 Task: In the sheet Budget Analysis ToolFont size of heading  18 Font style of dataoswald 'Font size of data '9 Alignment of headline & dataAlign center.   Fill color in heading, Red Font color of dataIn the sheet   Triumph Sales log   book
Action: Mouse moved to (262, 171)
Screenshot: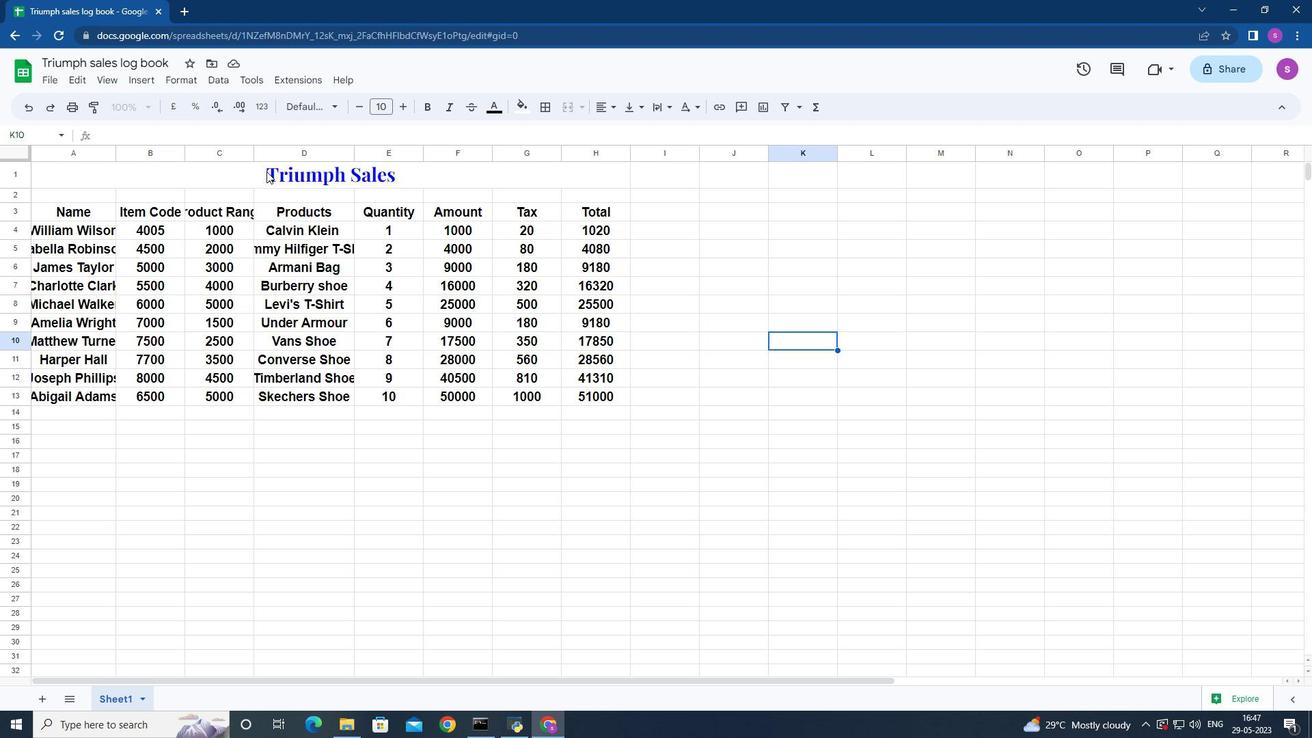 
Action: Mouse pressed left at (262, 171)
Screenshot: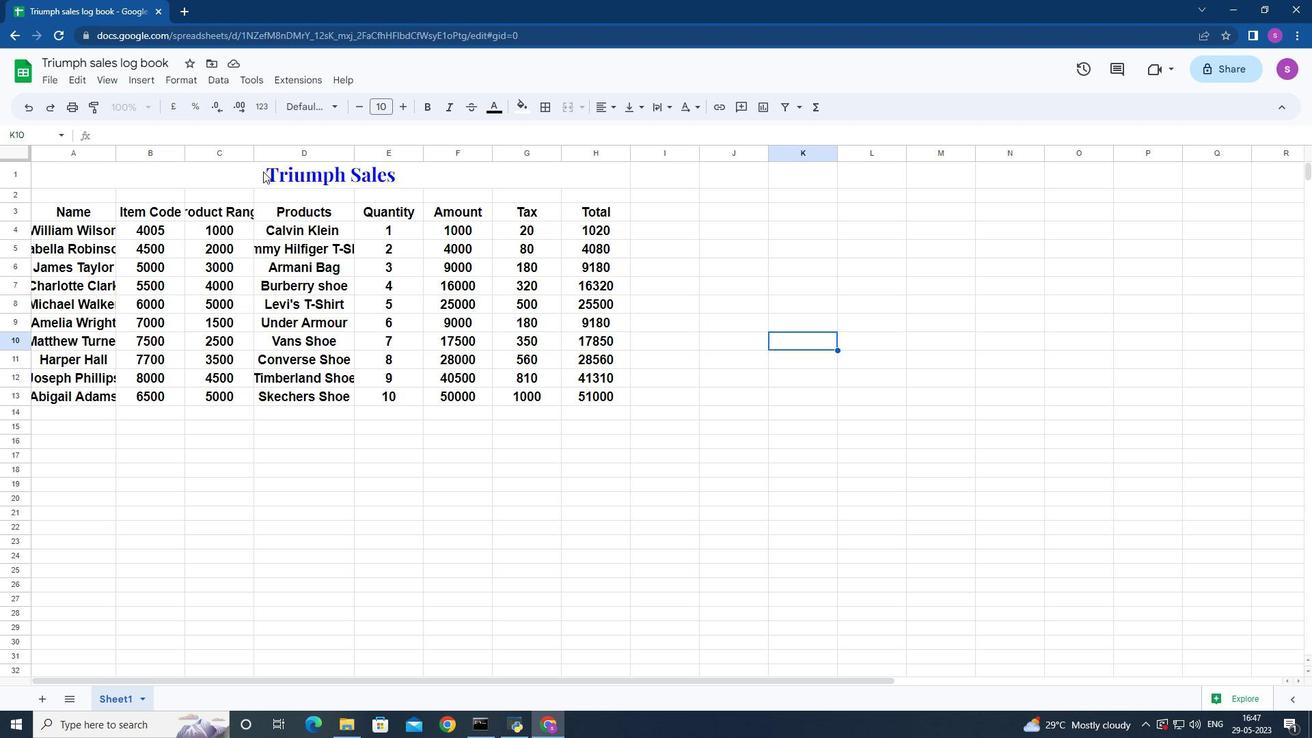 
Action: Mouse moved to (362, 108)
Screenshot: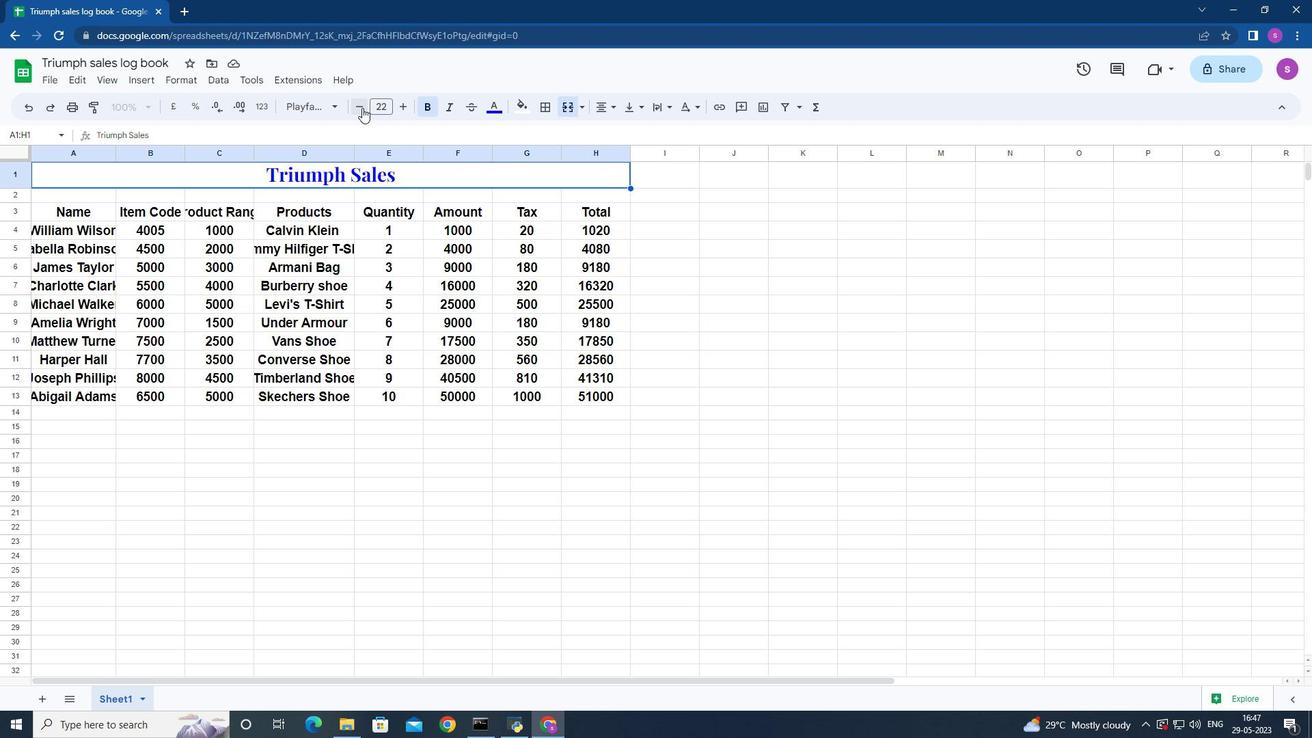 
Action: Mouse pressed left at (362, 108)
Screenshot: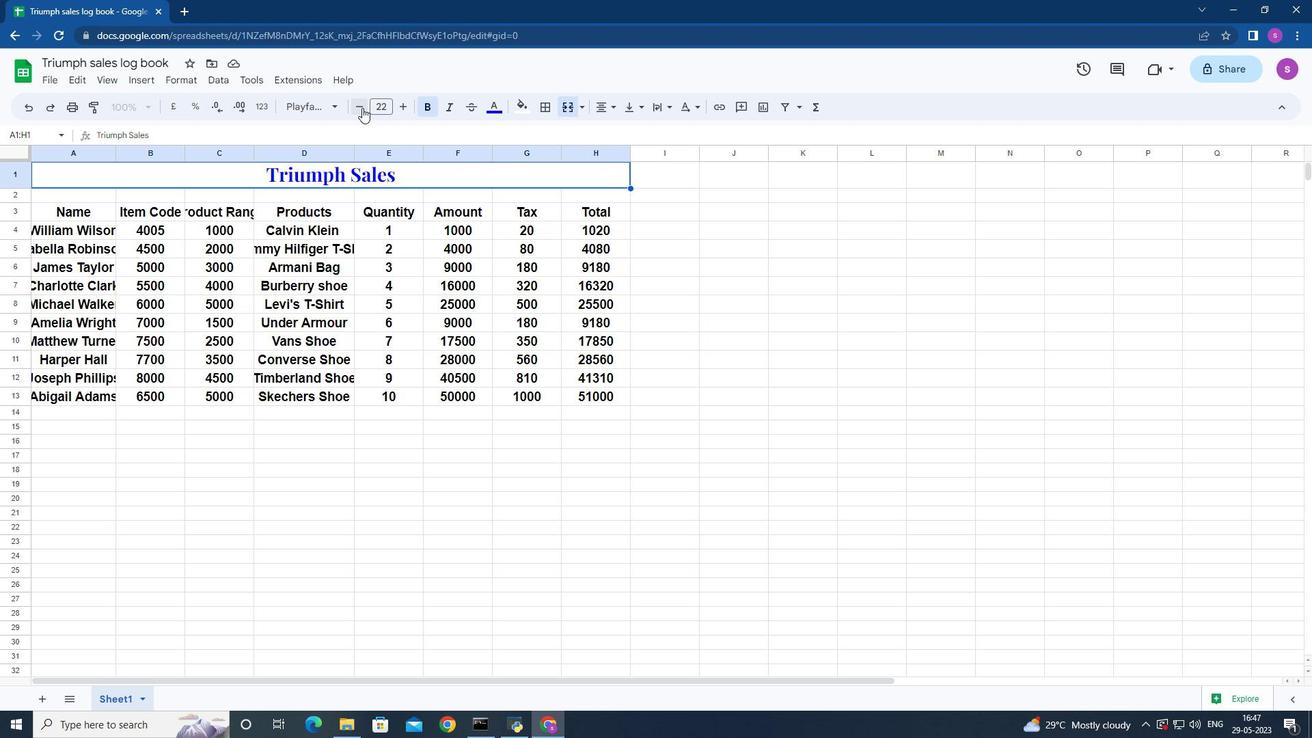 
Action: Mouse pressed left at (362, 108)
Screenshot: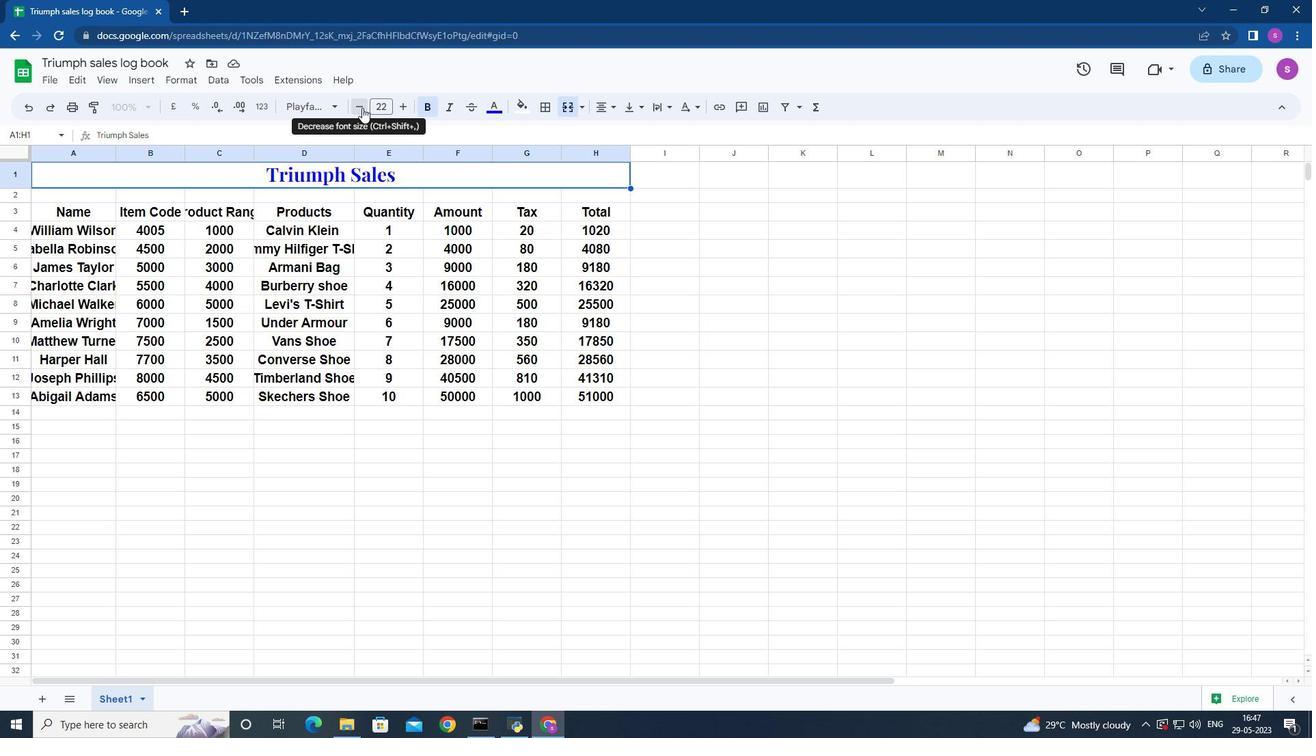 
Action: Mouse pressed left at (362, 108)
Screenshot: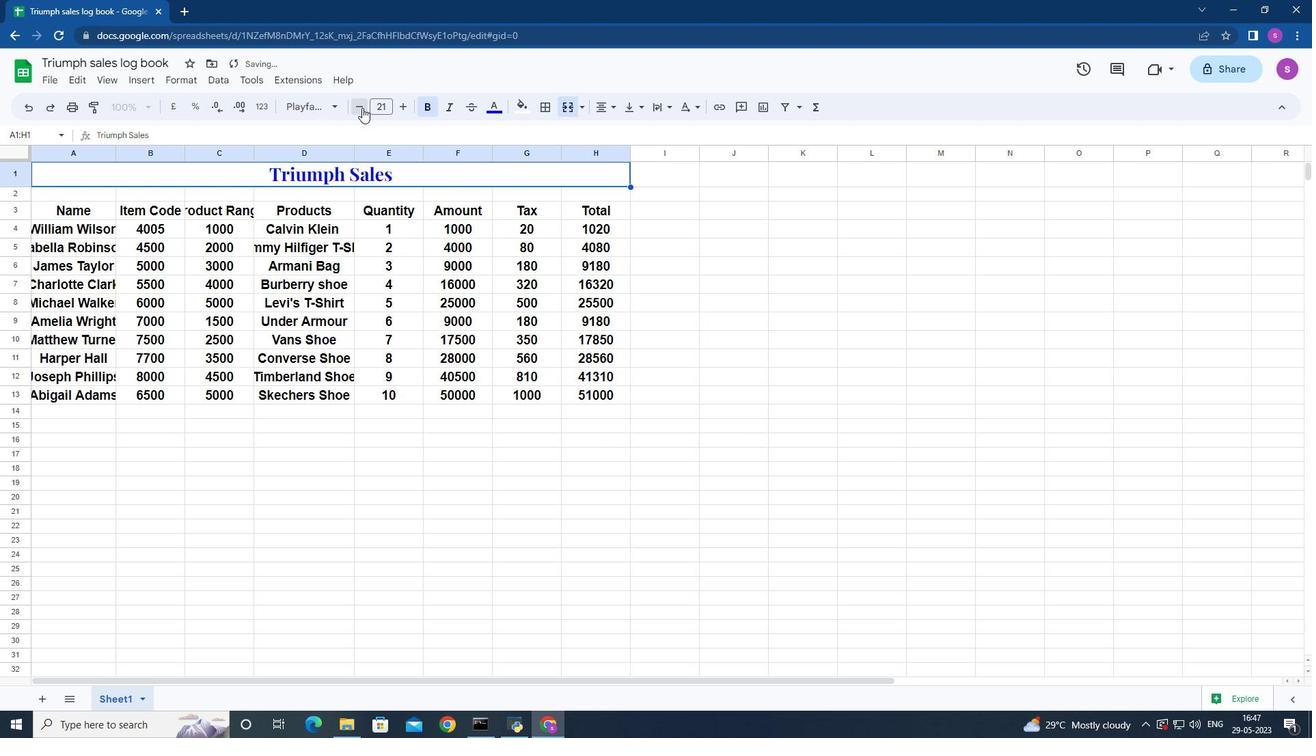 
Action: Mouse pressed left at (362, 108)
Screenshot: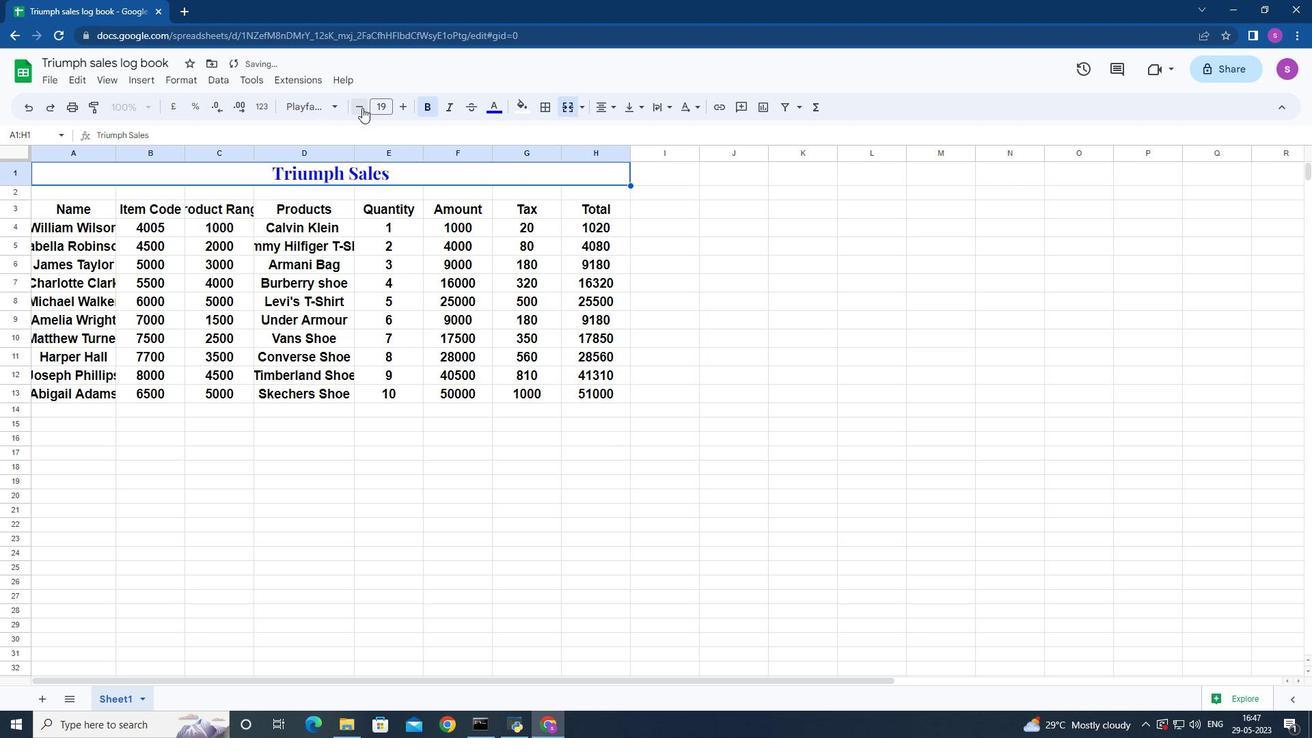 
Action: Mouse moved to (332, 106)
Screenshot: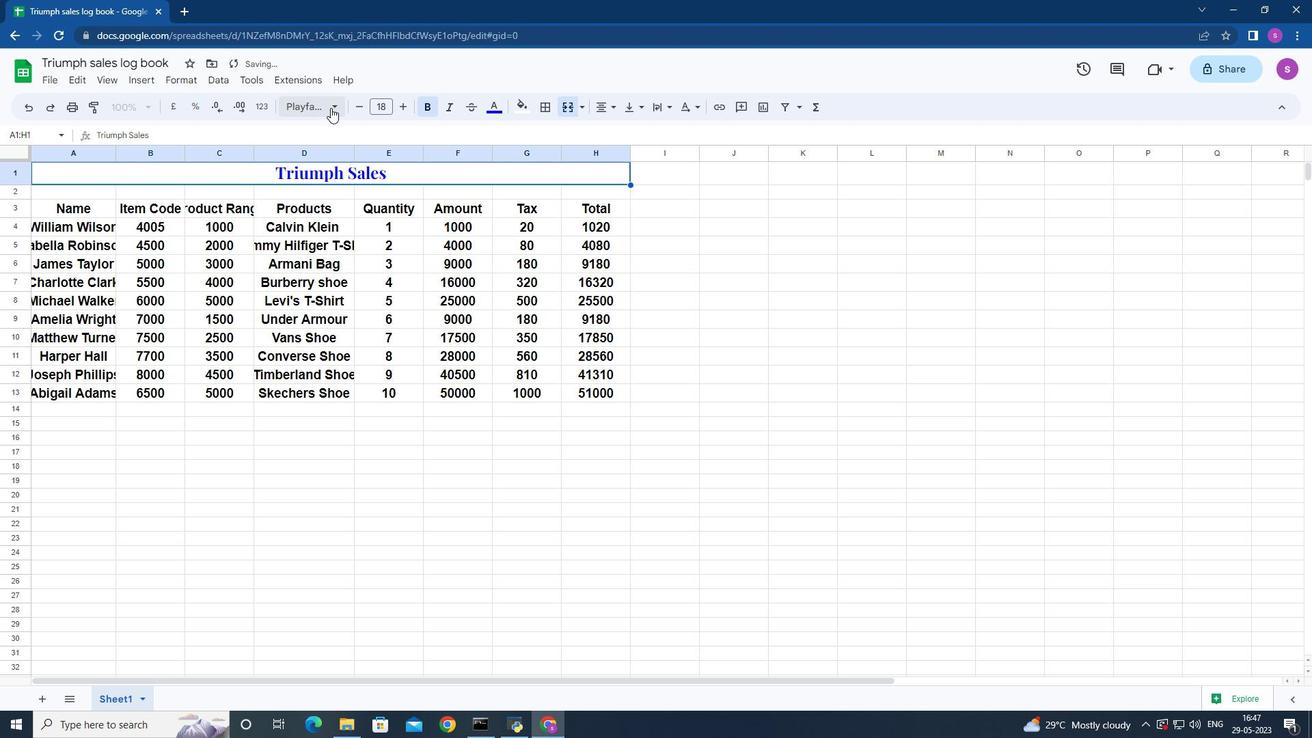 
Action: Mouse pressed left at (332, 106)
Screenshot: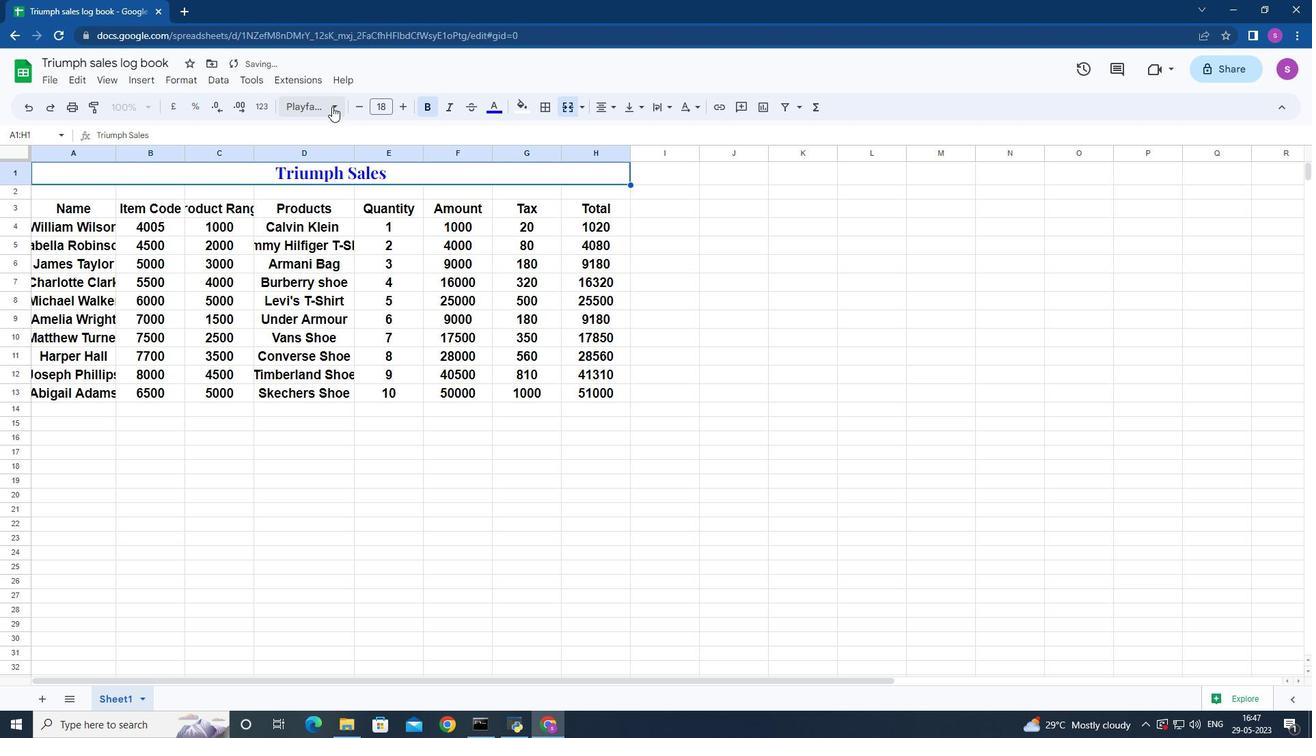 
Action: Mouse moved to (365, 271)
Screenshot: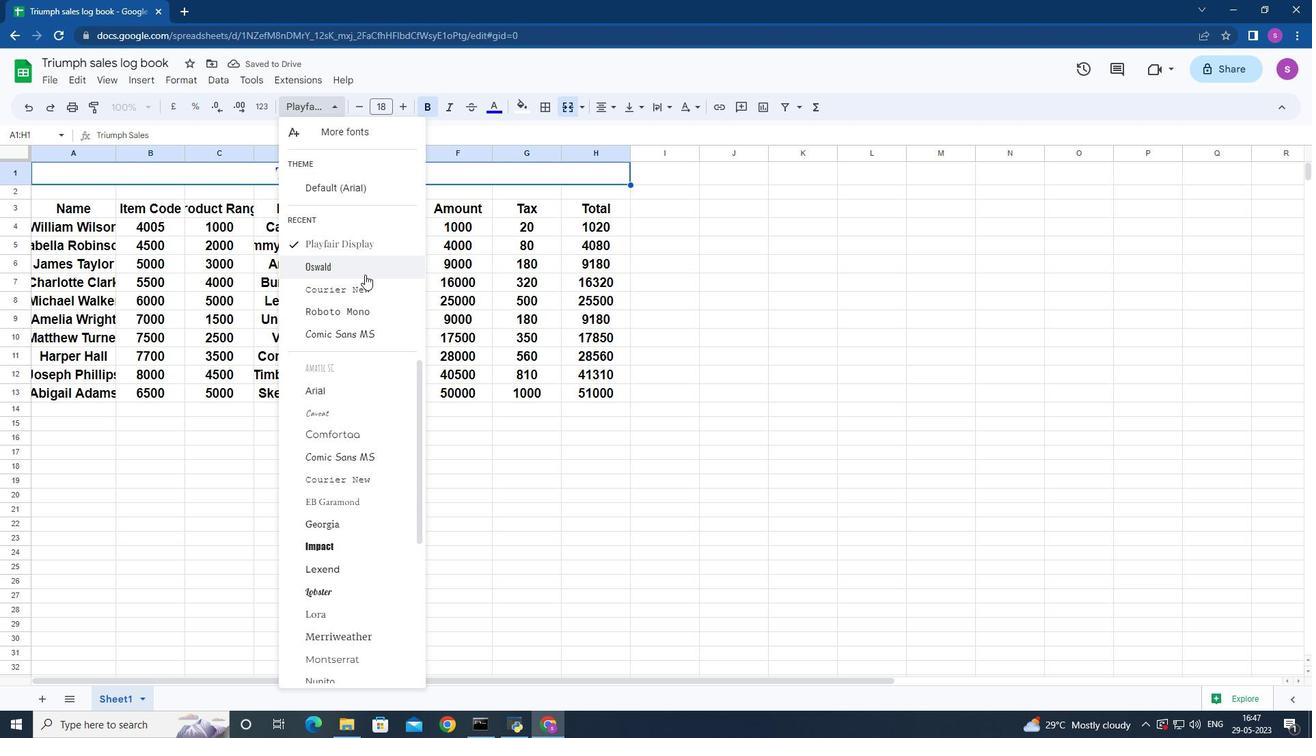 
Action: Mouse pressed left at (365, 271)
Screenshot: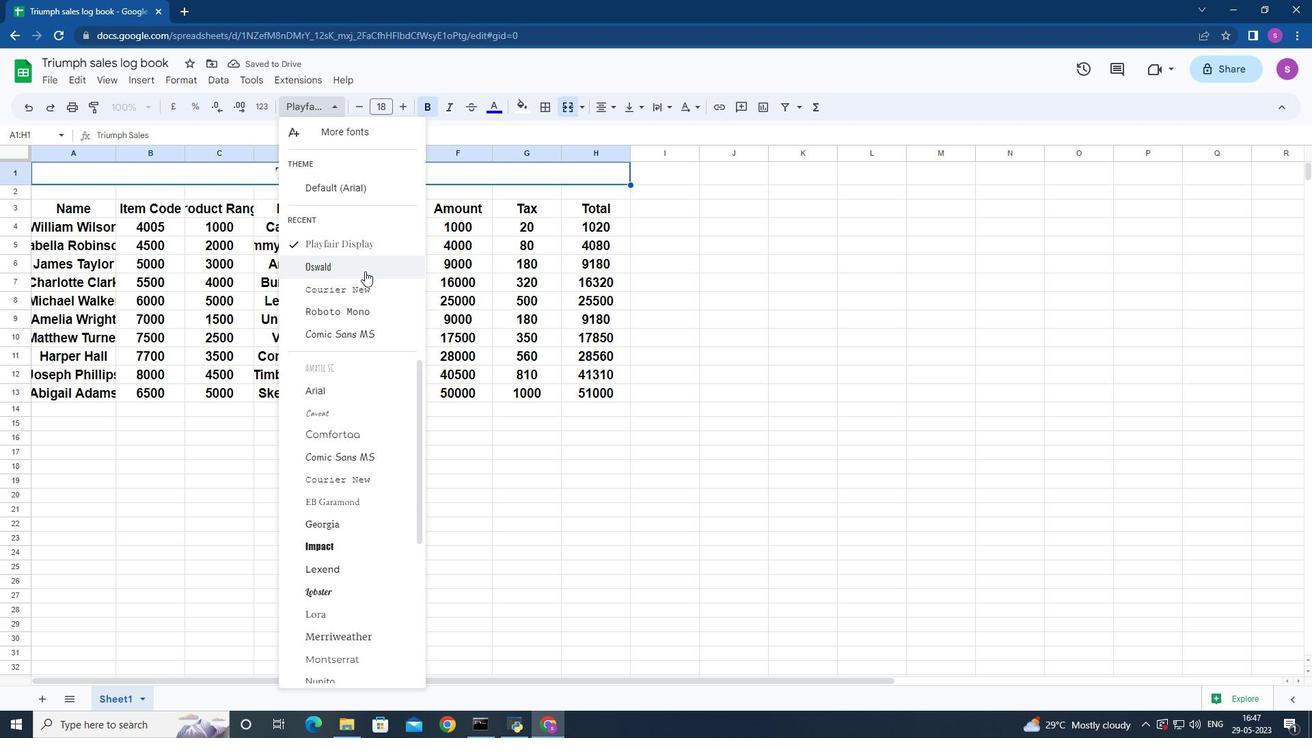 
Action: Mouse moved to (54, 209)
Screenshot: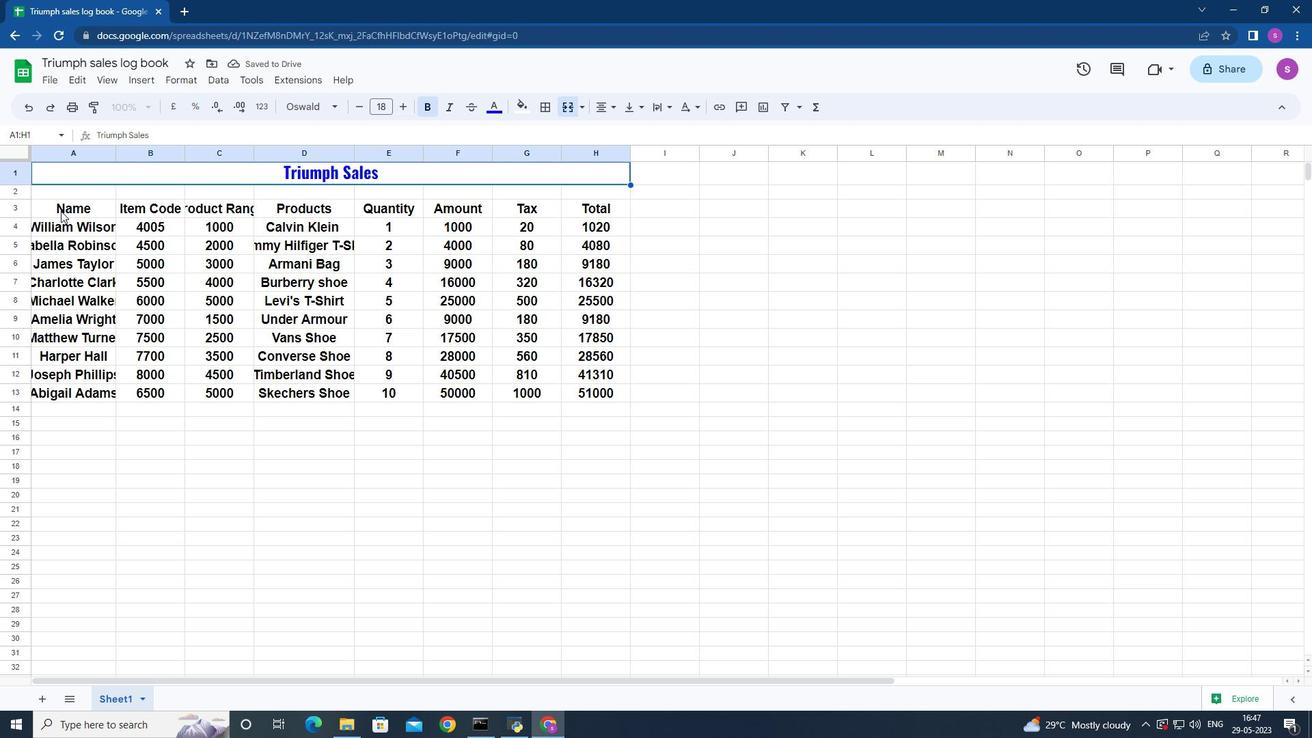 
Action: Mouse pressed left at (54, 209)
Screenshot: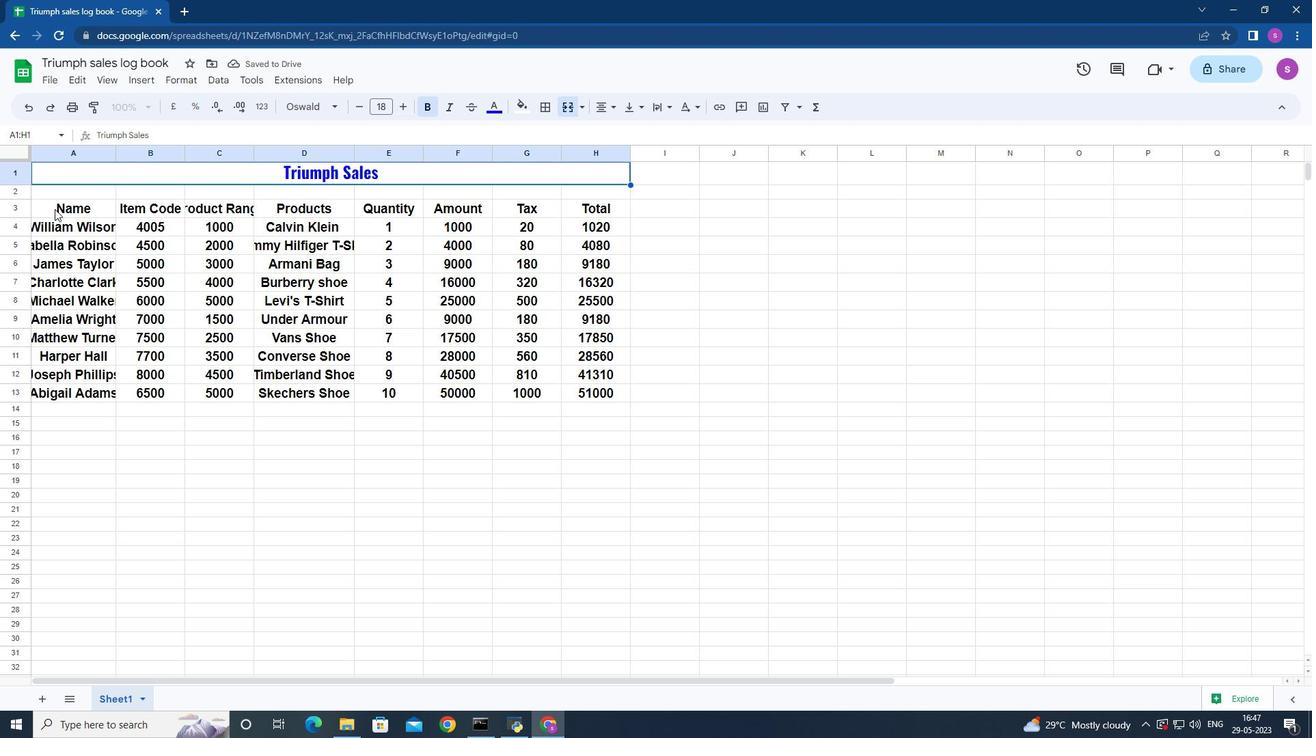 
Action: Mouse moved to (357, 110)
Screenshot: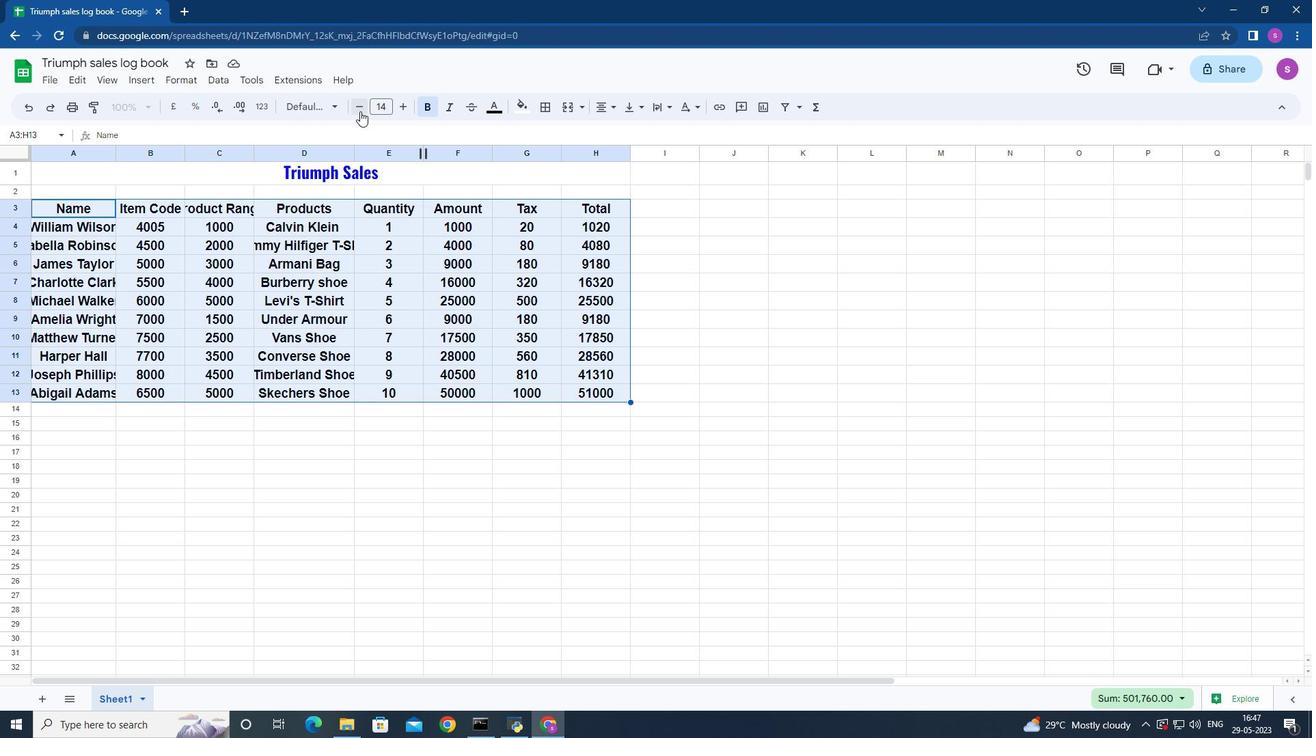 
Action: Mouse pressed left at (357, 110)
Screenshot: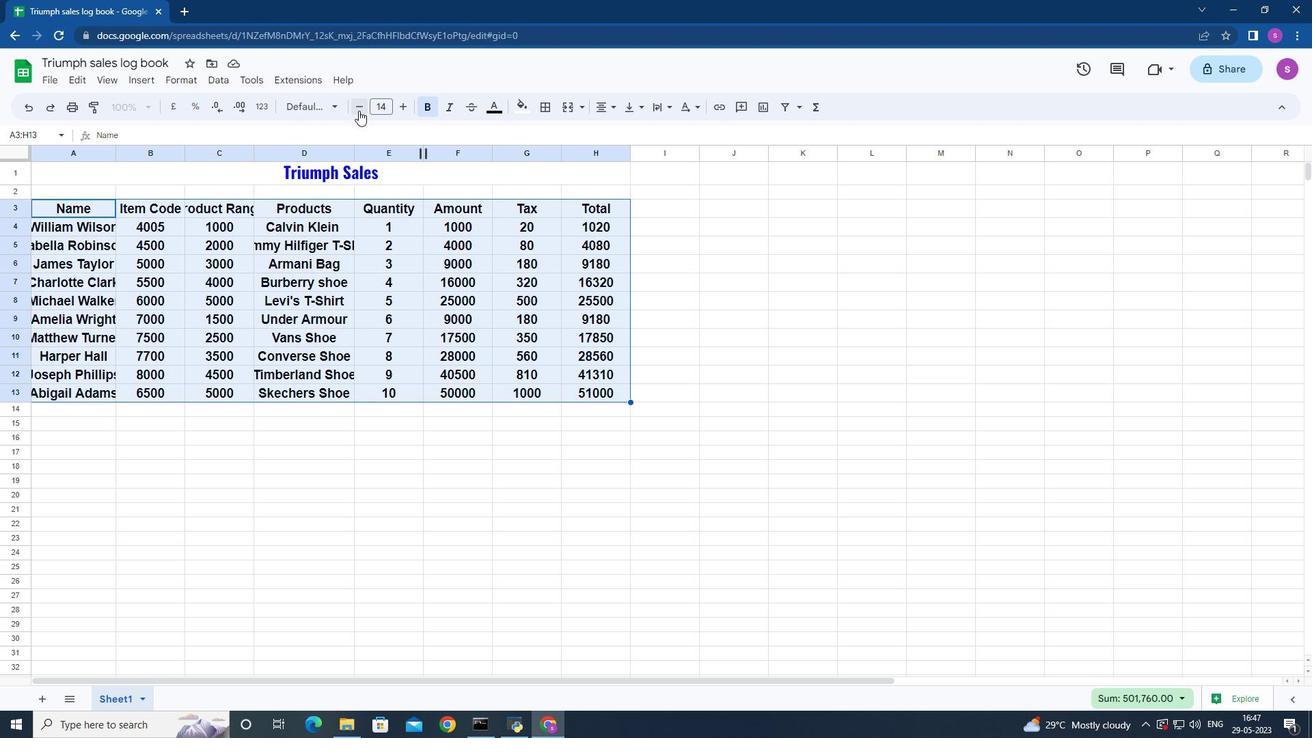 
Action: Mouse pressed left at (357, 110)
Screenshot: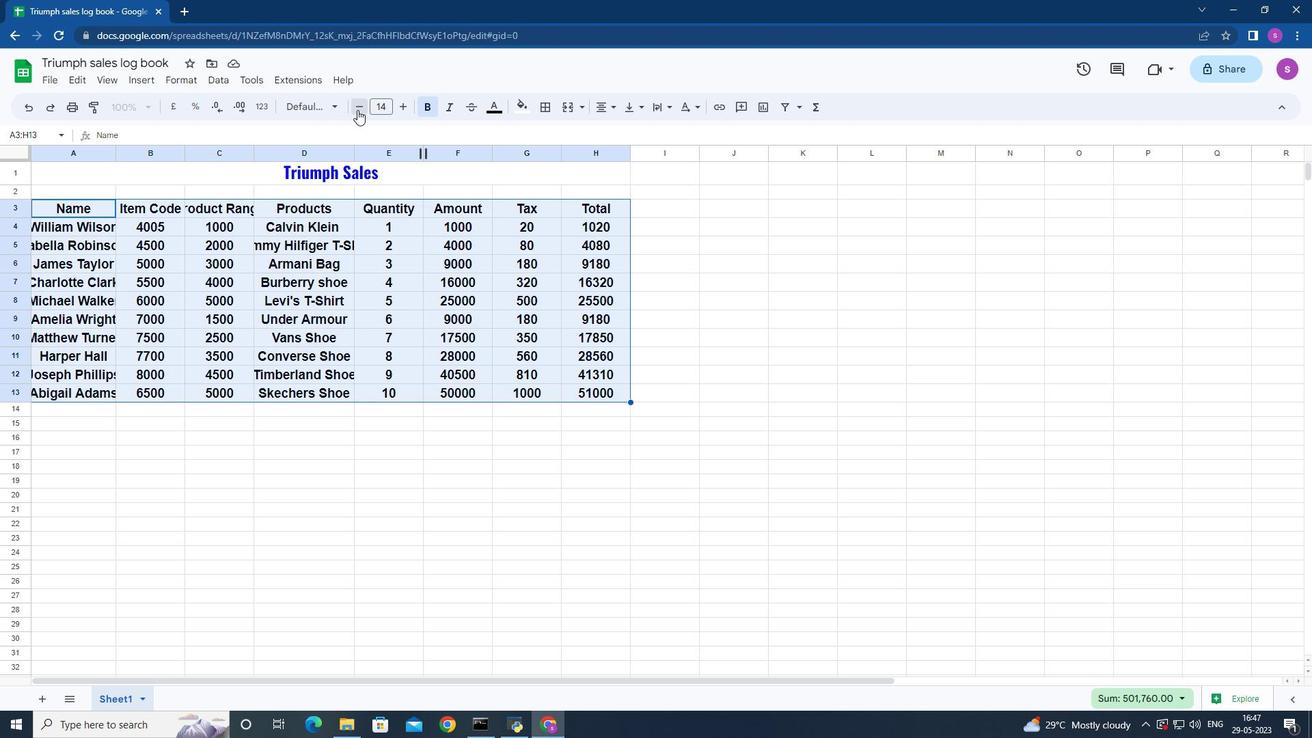 
Action: Mouse pressed left at (357, 110)
Screenshot: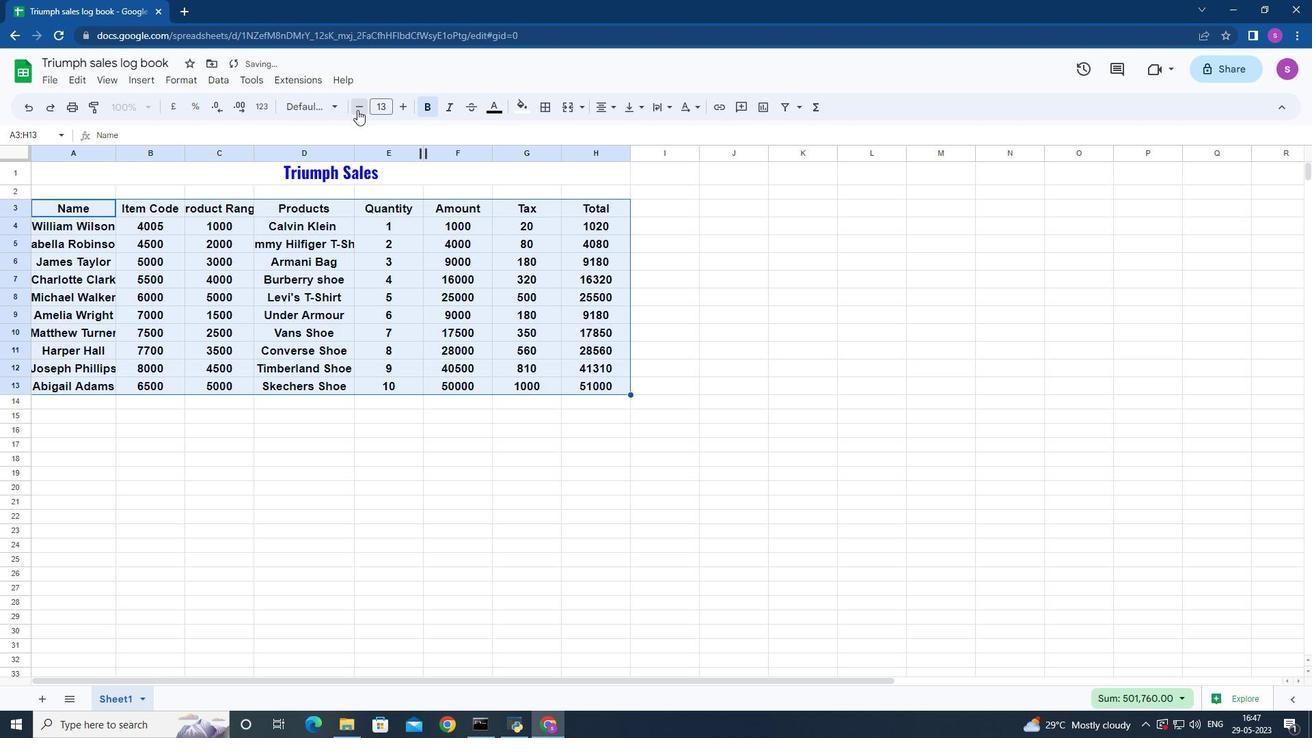 
Action: Mouse pressed left at (357, 110)
Screenshot: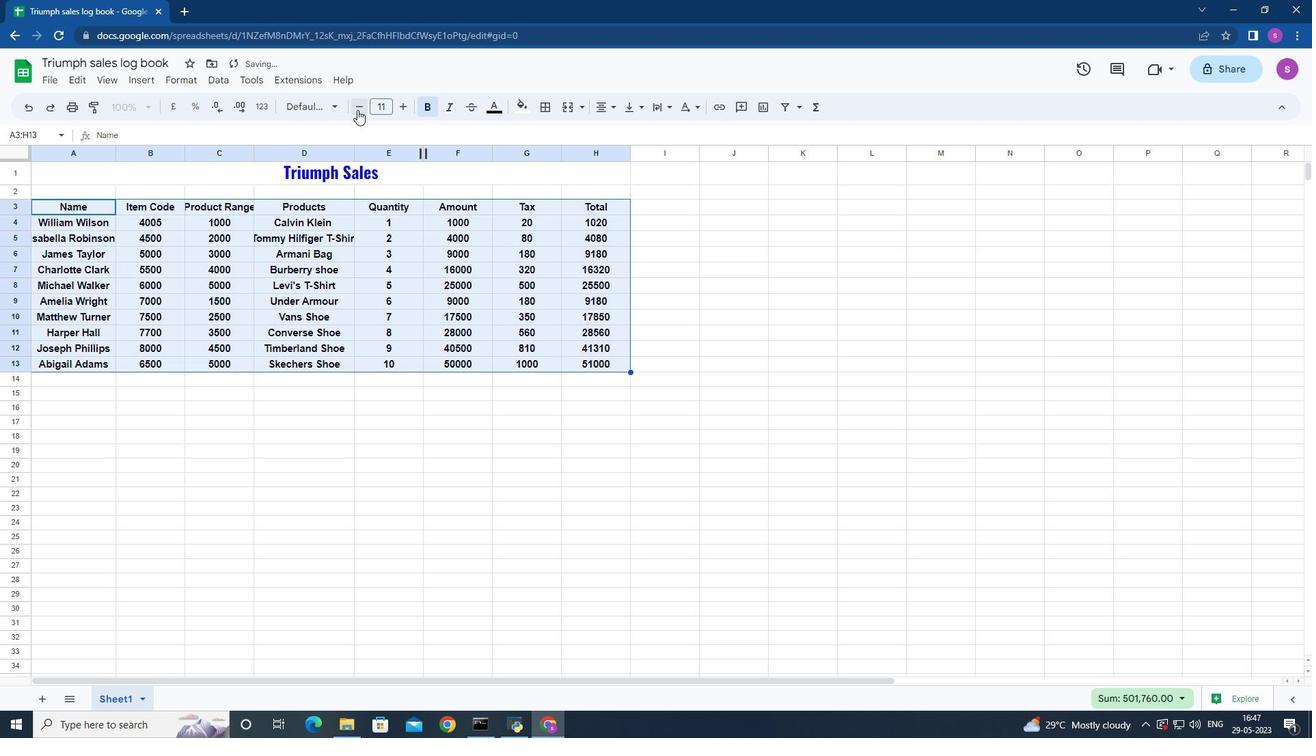 
Action: Mouse pressed left at (357, 110)
Screenshot: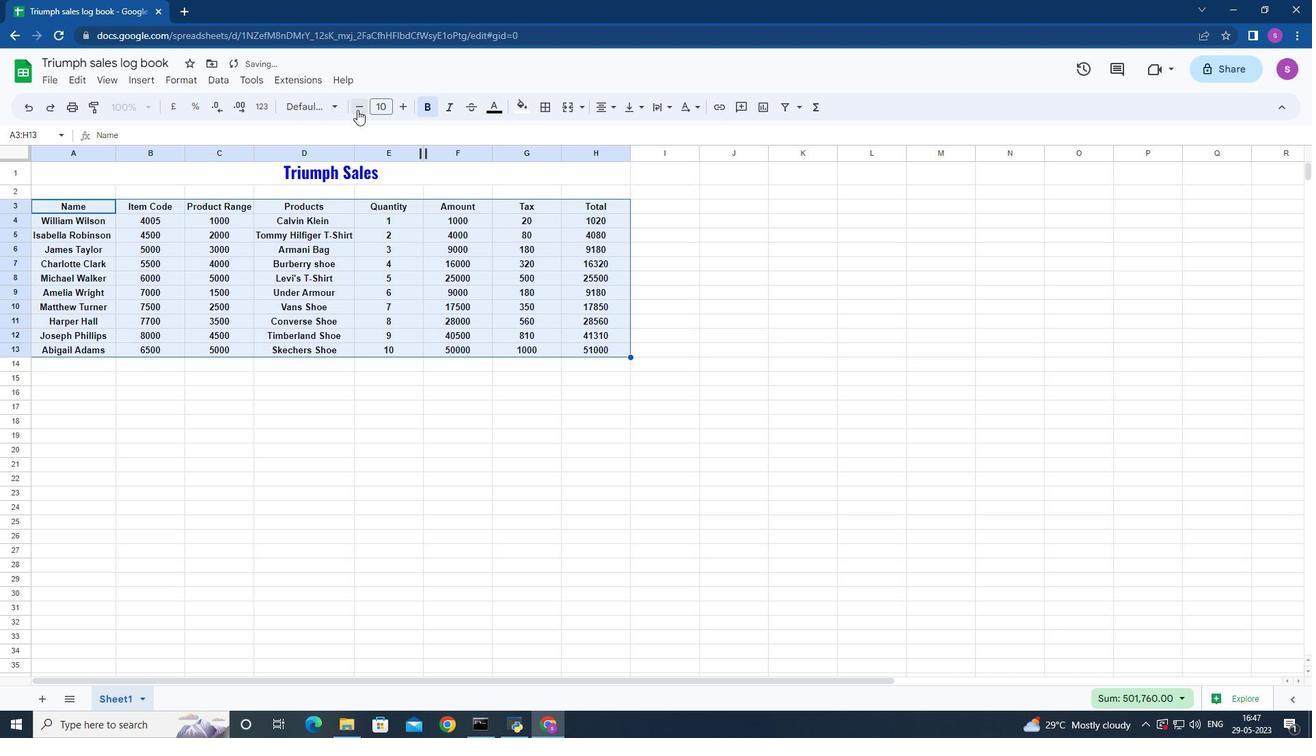 
Action: Mouse moved to (274, 172)
Screenshot: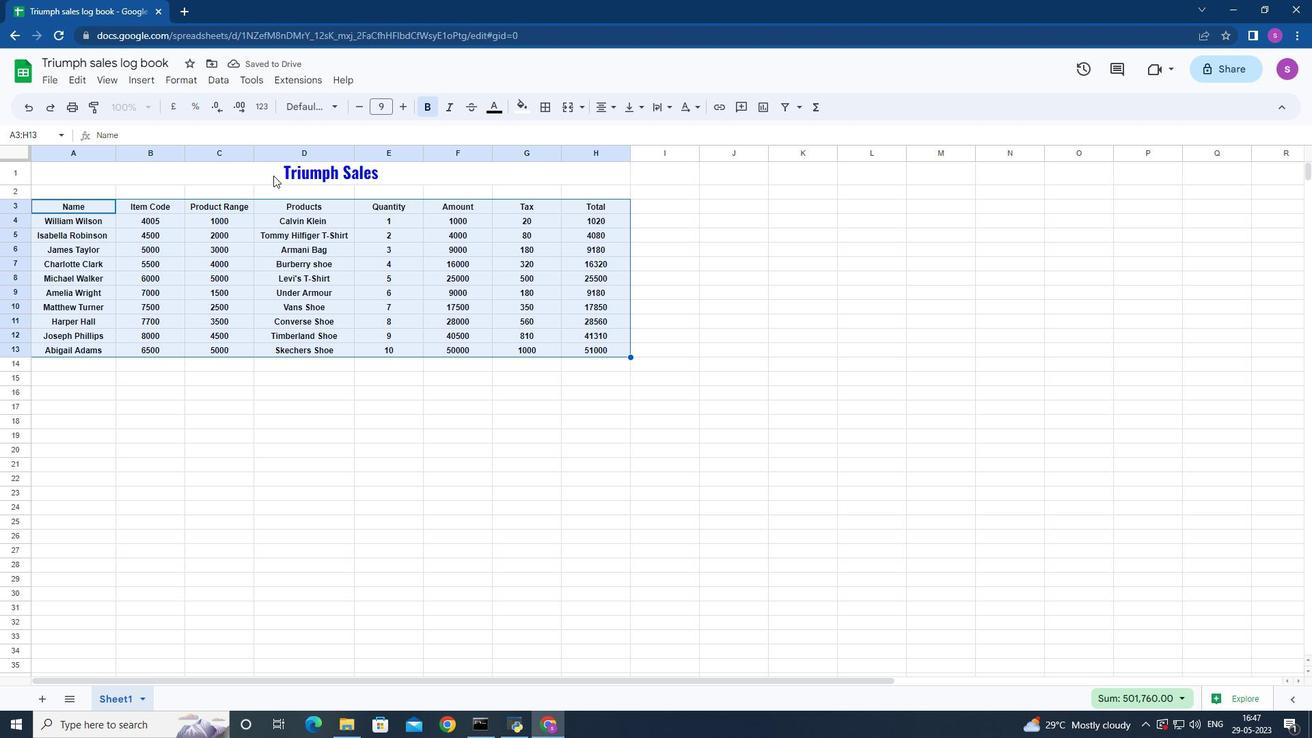 
Action: Mouse pressed left at (274, 172)
Screenshot: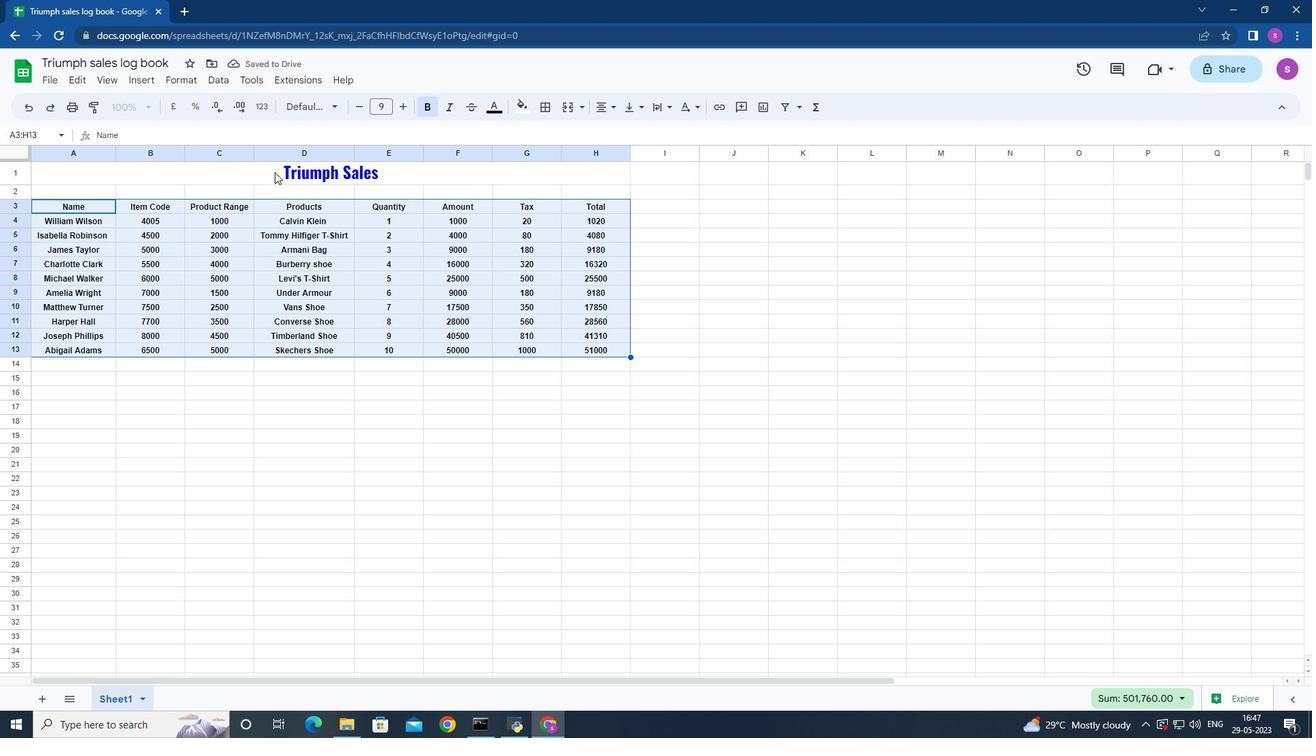 
Action: Mouse moved to (518, 107)
Screenshot: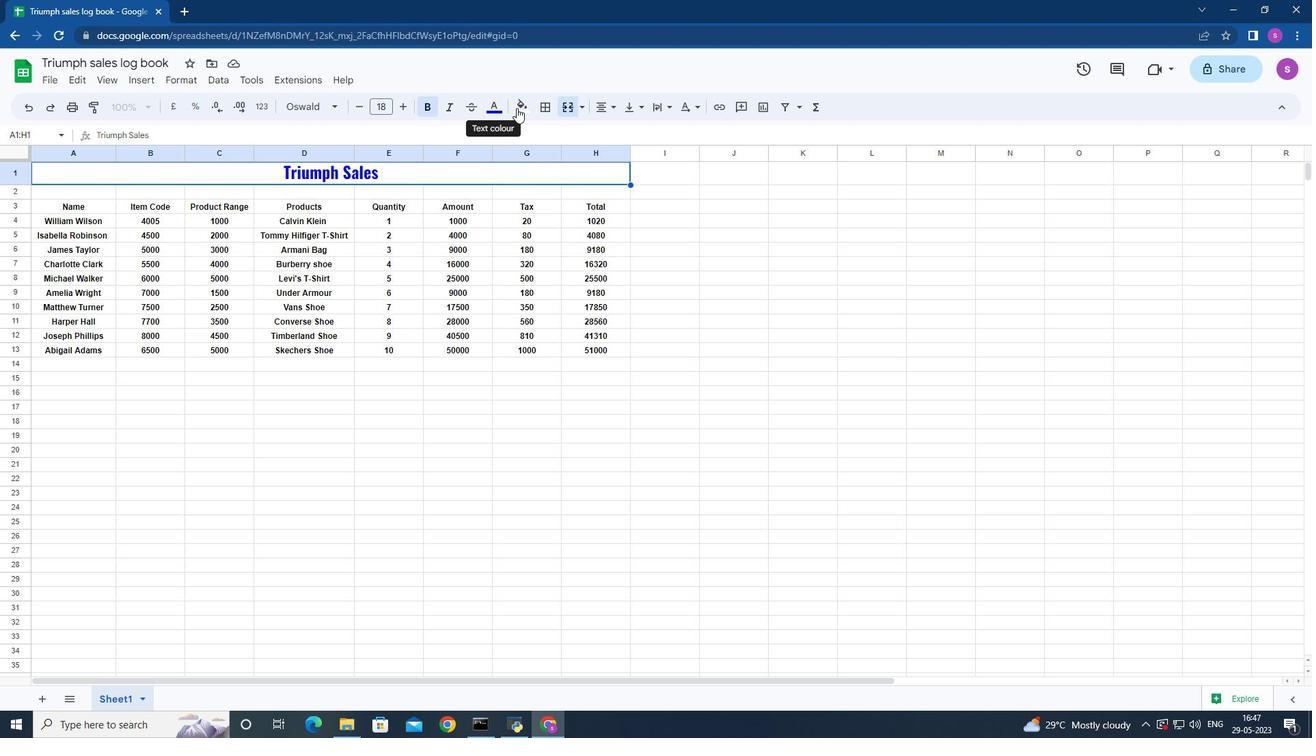 
Action: Mouse pressed left at (518, 107)
Screenshot: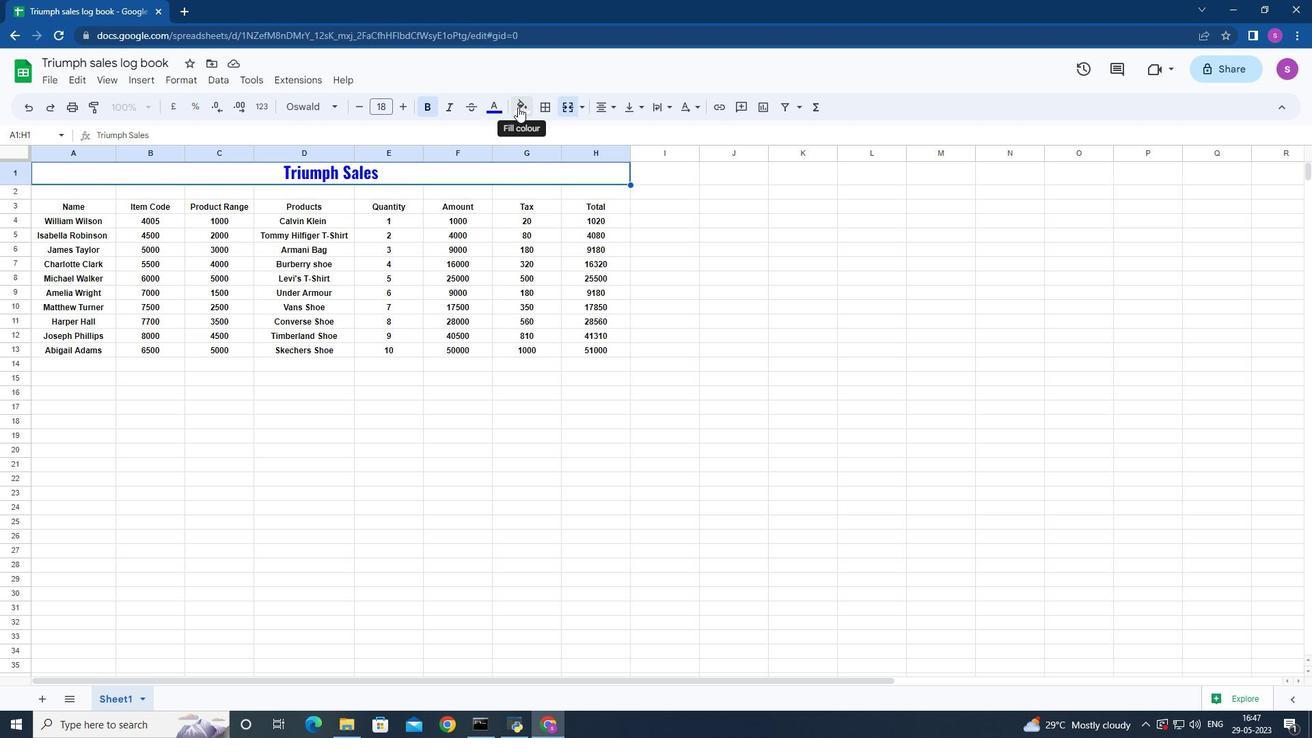 
Action: Mouse moved to (542, 171)
Screenshot: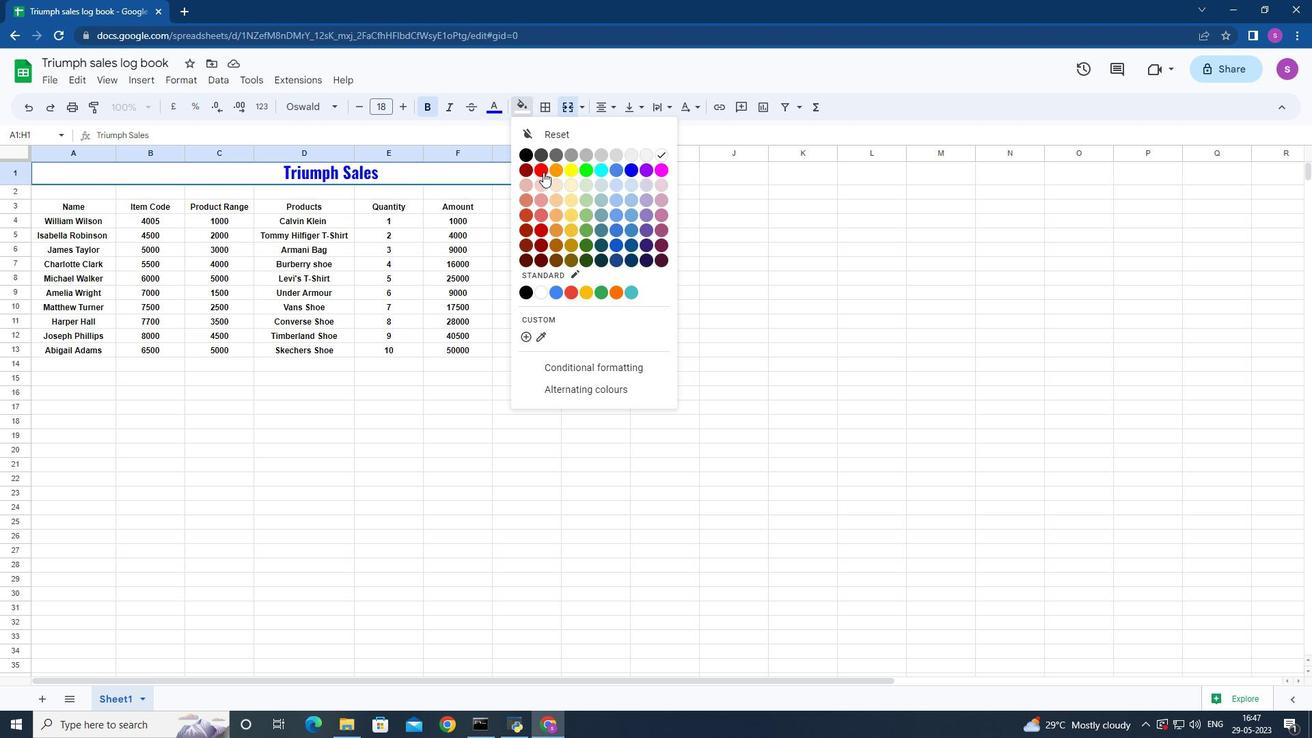 
Action: Mouse pressed left at (542, 171)
Screenshot: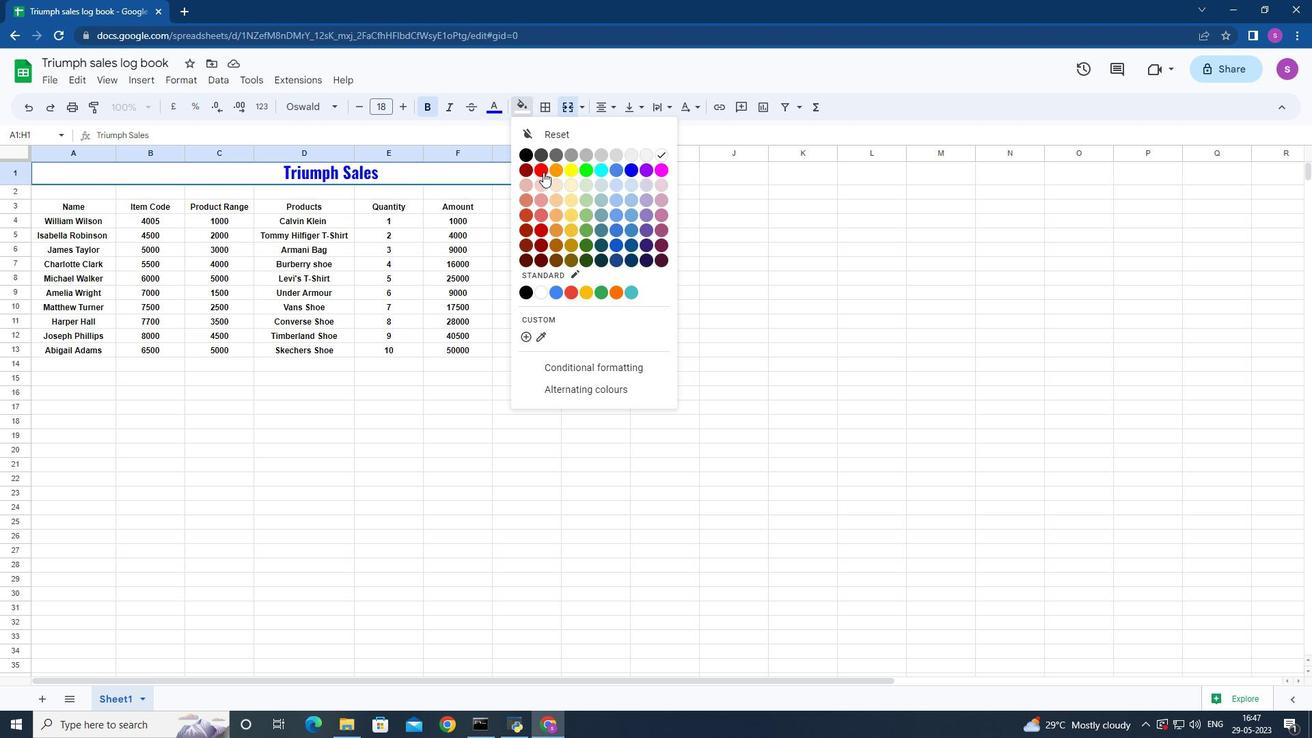 
Action: Mouse moved to (49, 206)
Screenshot: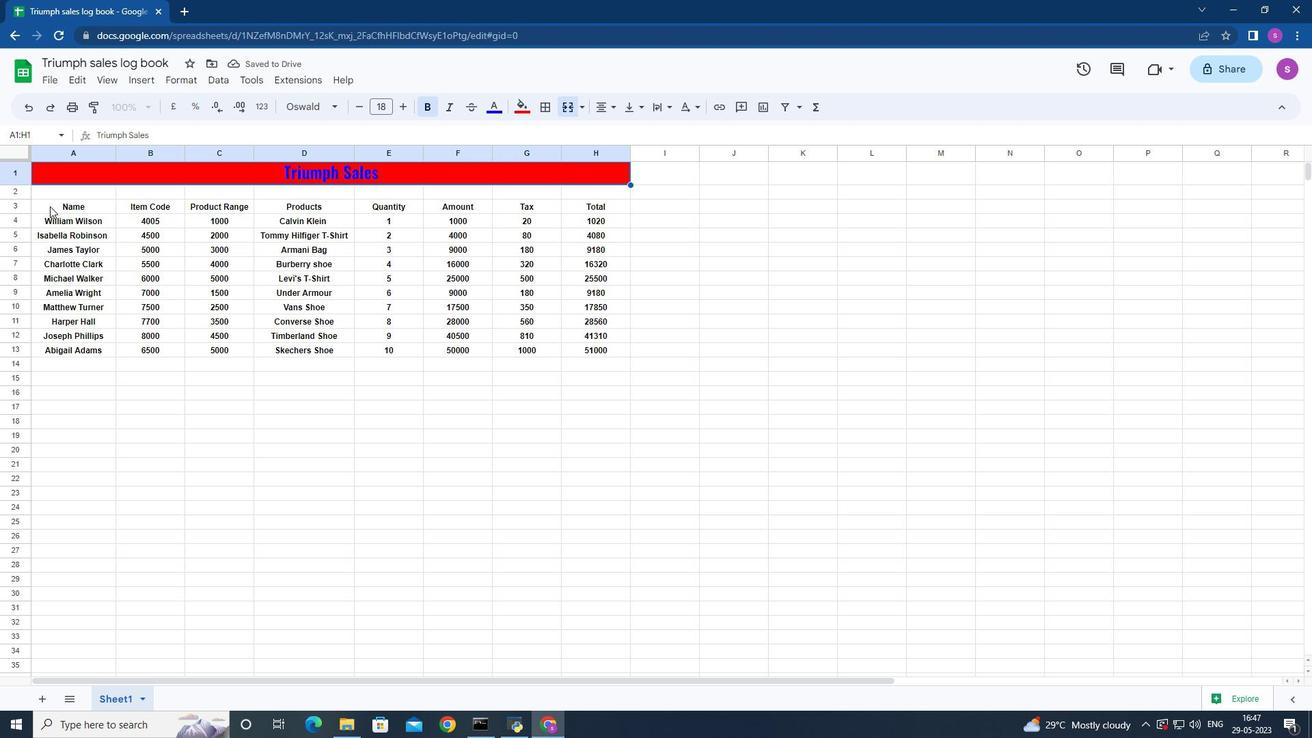 
Action: Mouse pressed left at (49, 206)
Screenshot: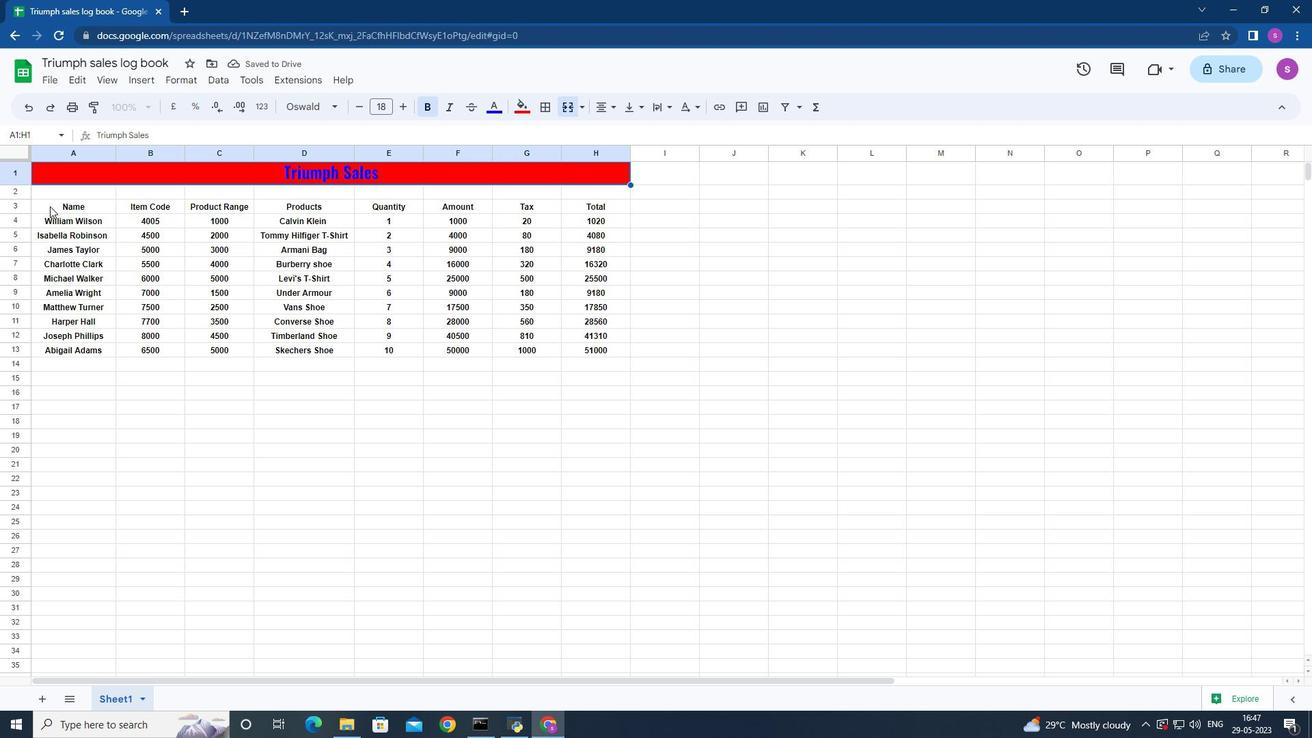 
Action: Mouse moved to (490, 103)
Screenshot: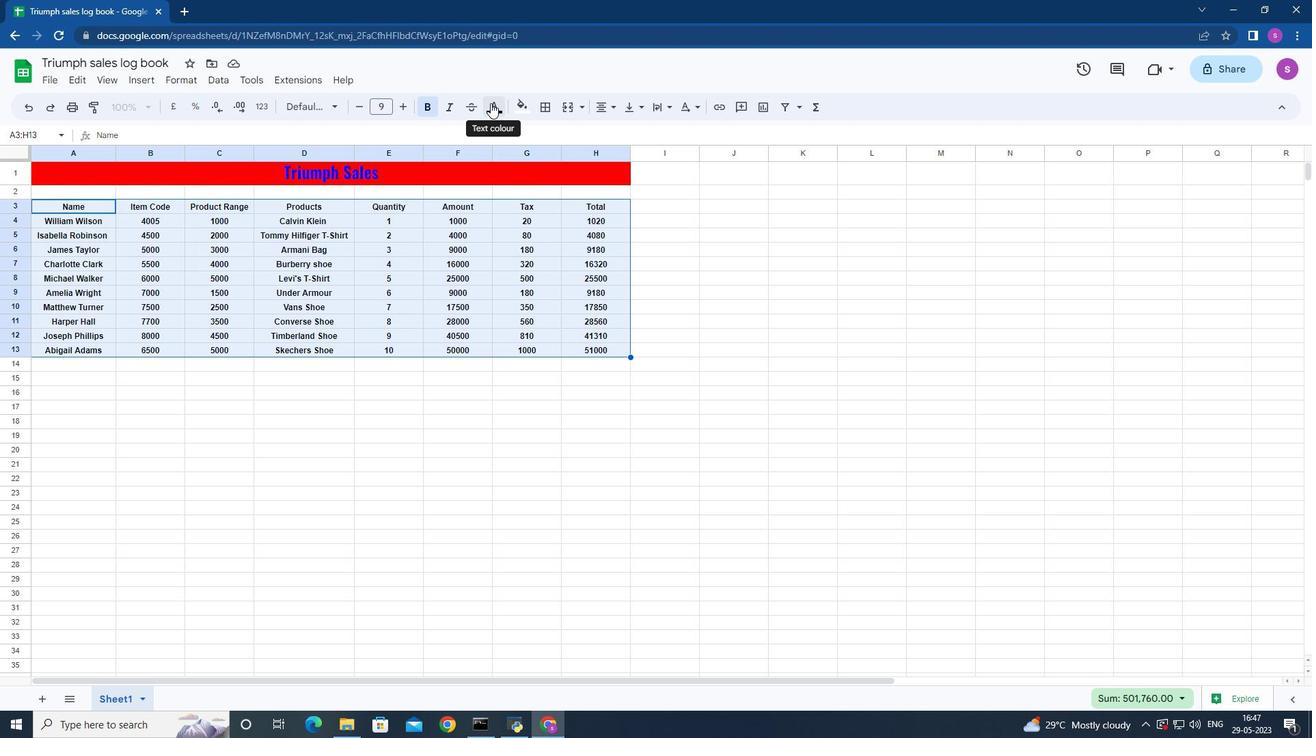 
Action: Mouse pressed left at (490, 103)
Screenshot: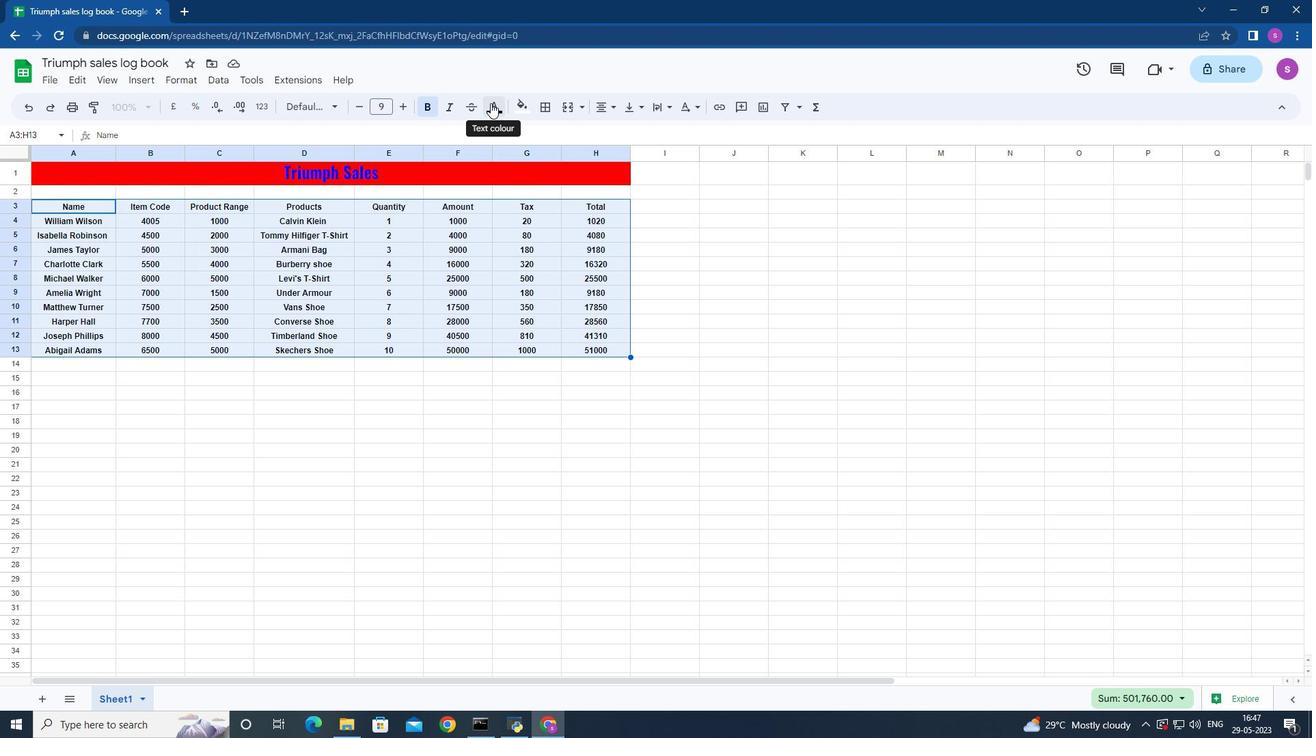 
Action: Mouse moved to (512, 170)
Screenshot: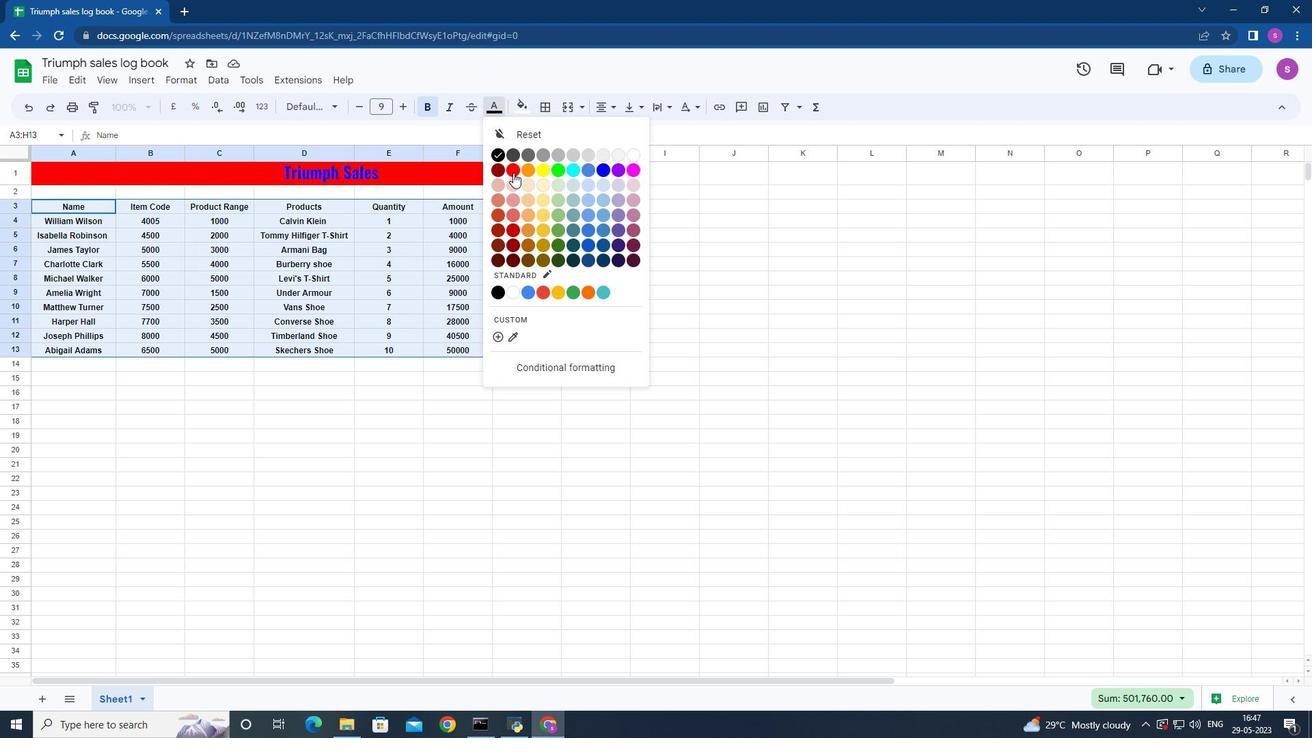 
Action: Mouse pressed left at (512, 170)
Screenshot: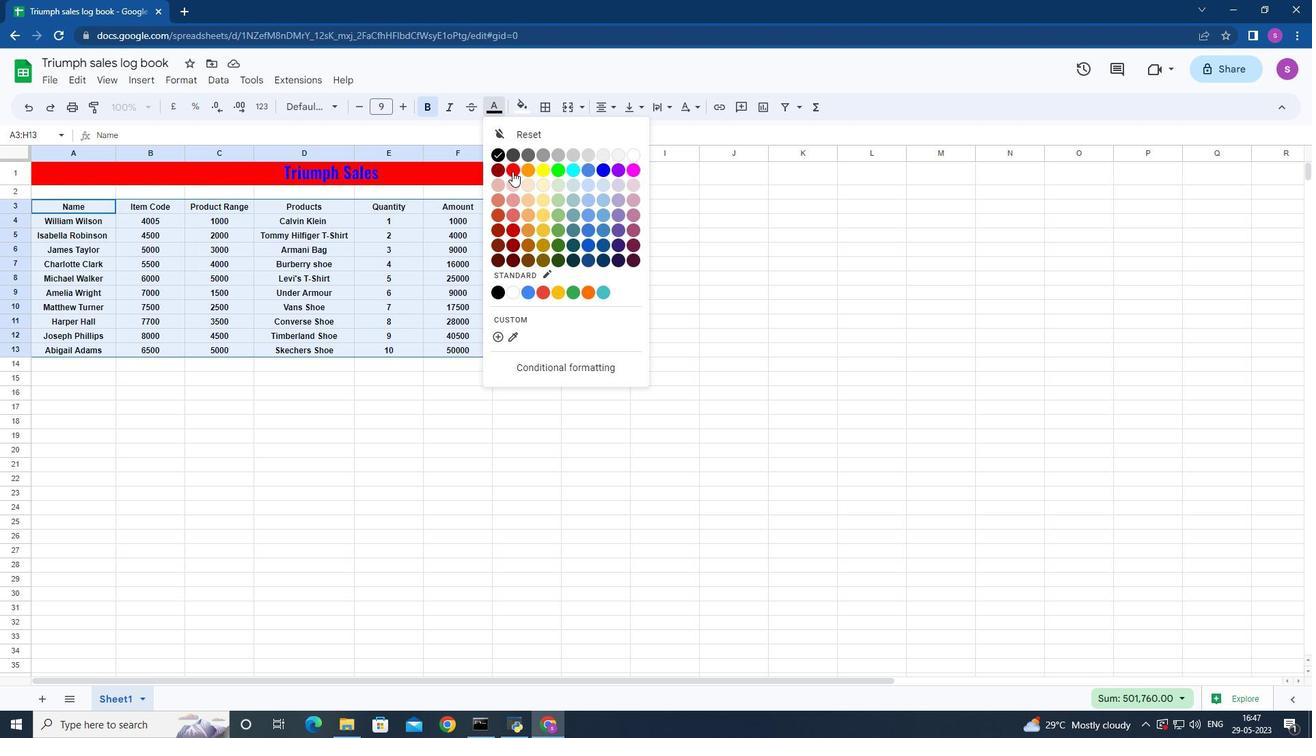 
Action: Mouse moved to (686, 248)
Screenshot: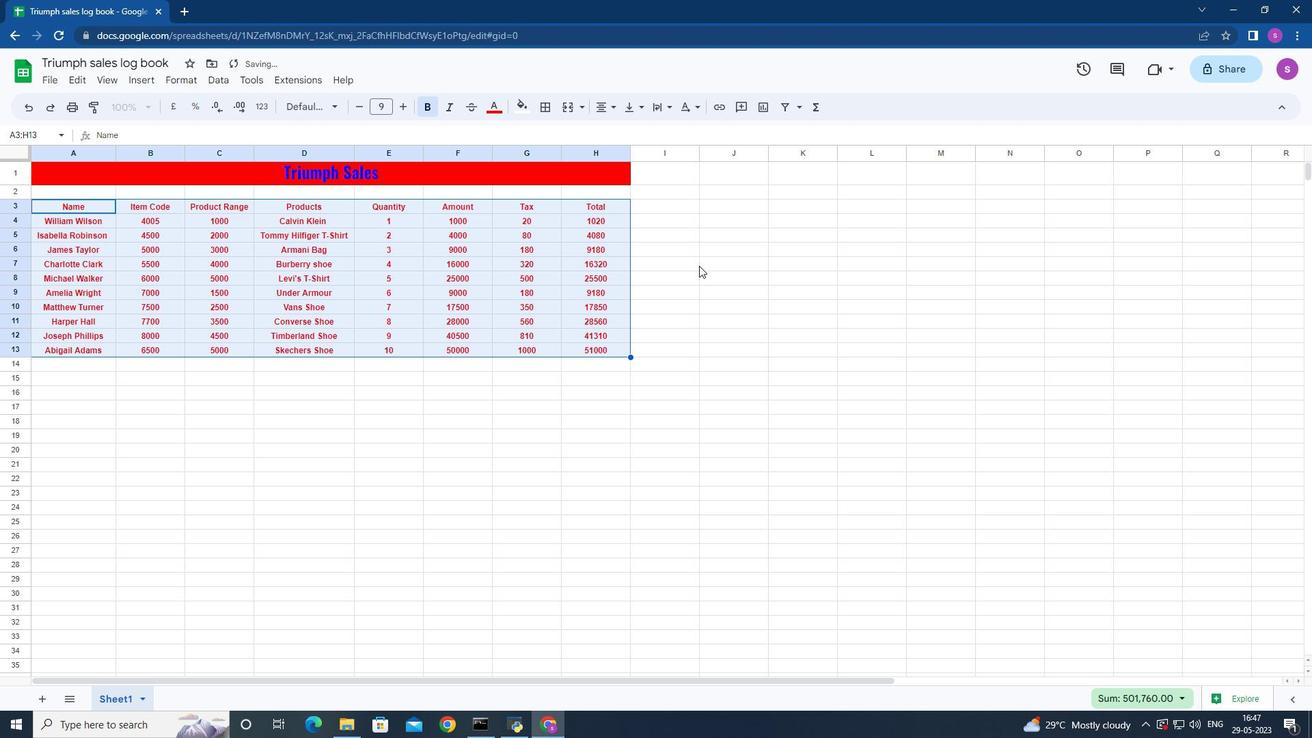 
Action: Mouse pressed left at (686, 248)
Screenshot: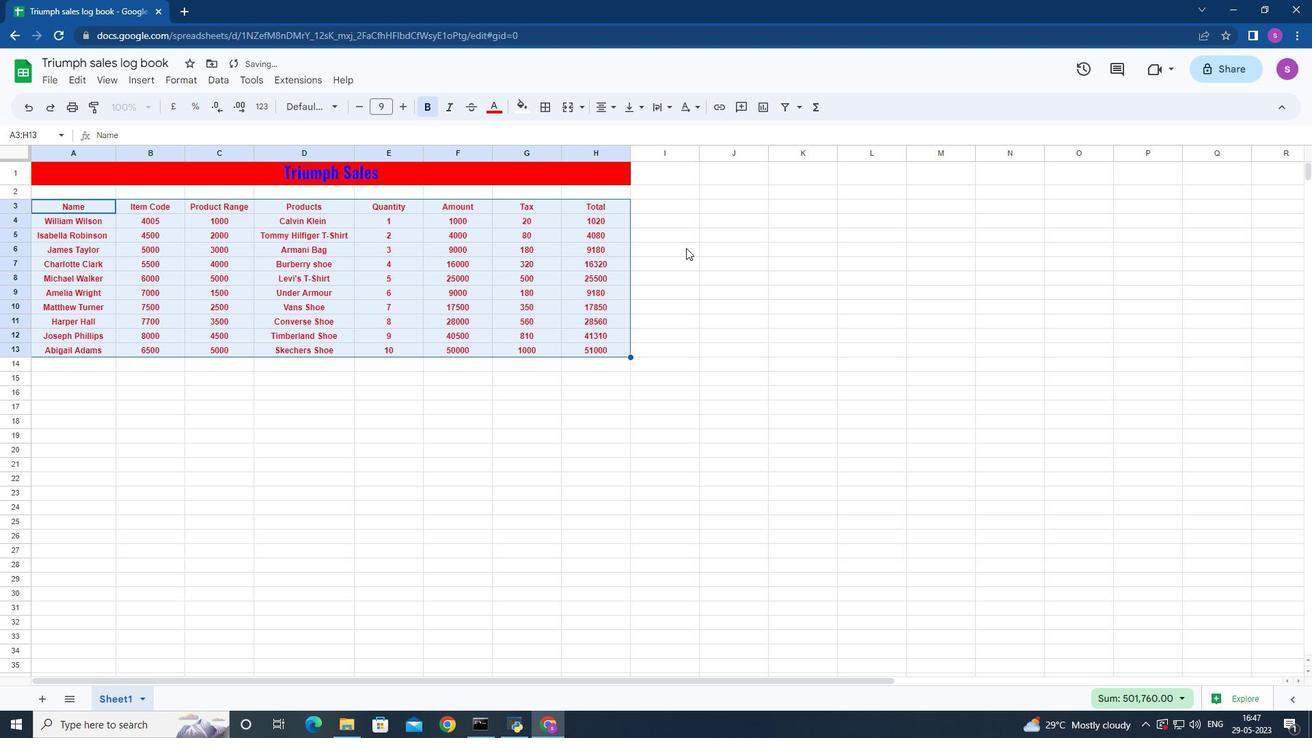 
Action: Mouse moved to (672, 328)
Screenshot: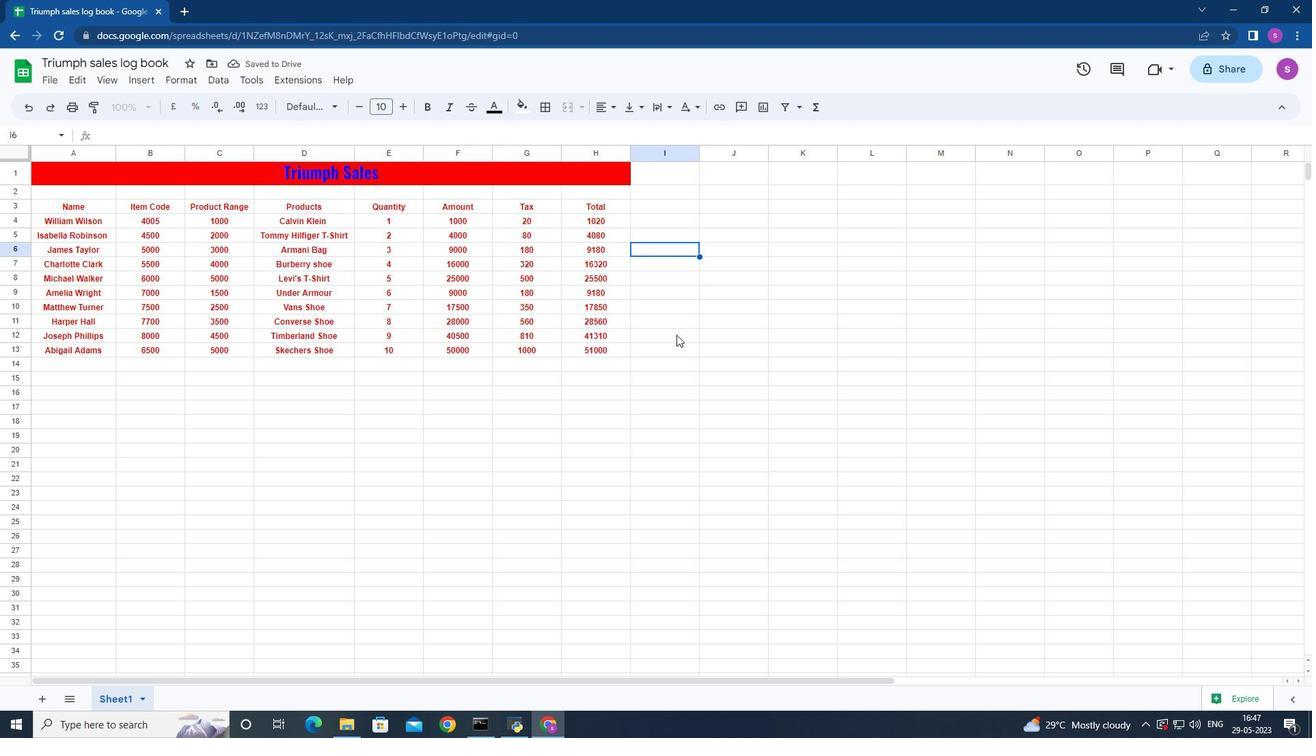 
Action: Mouse scrolled (672, 328) with delta (0, 0)
Screenshot: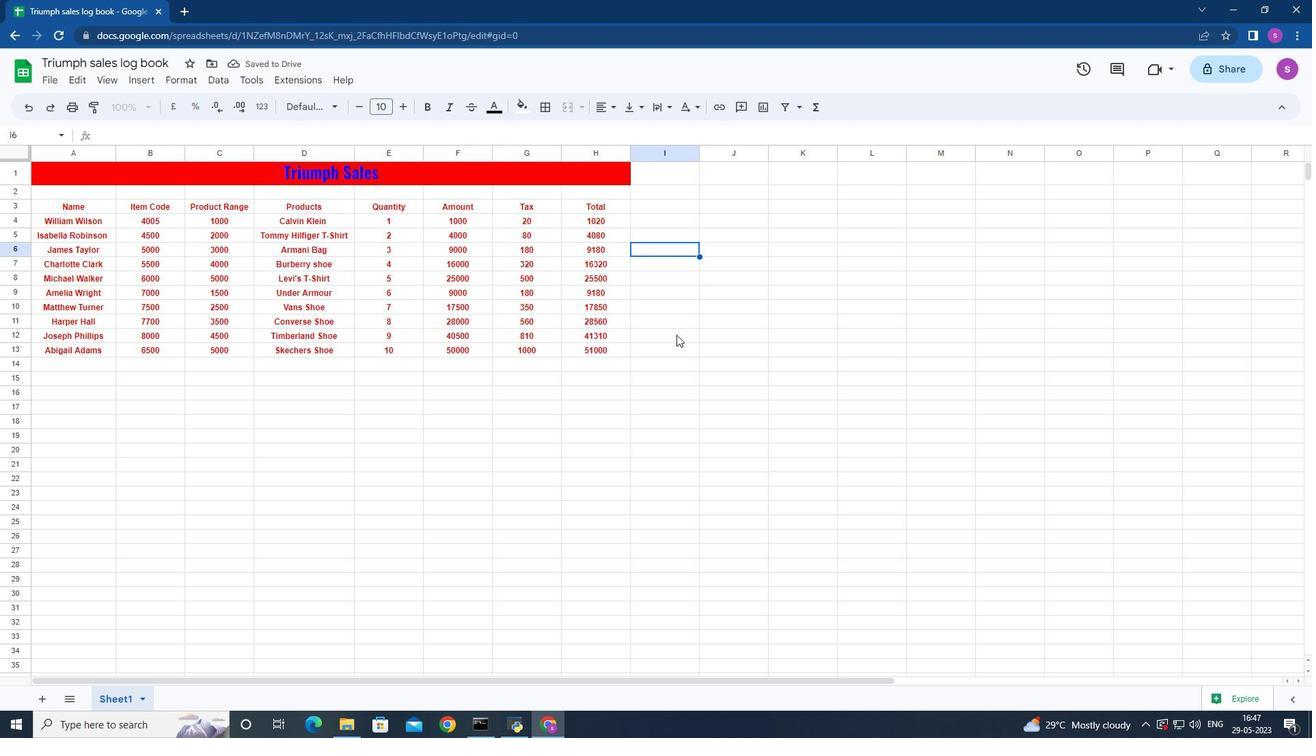 
Action: Mouse moved to (672, 328)
Screenshot: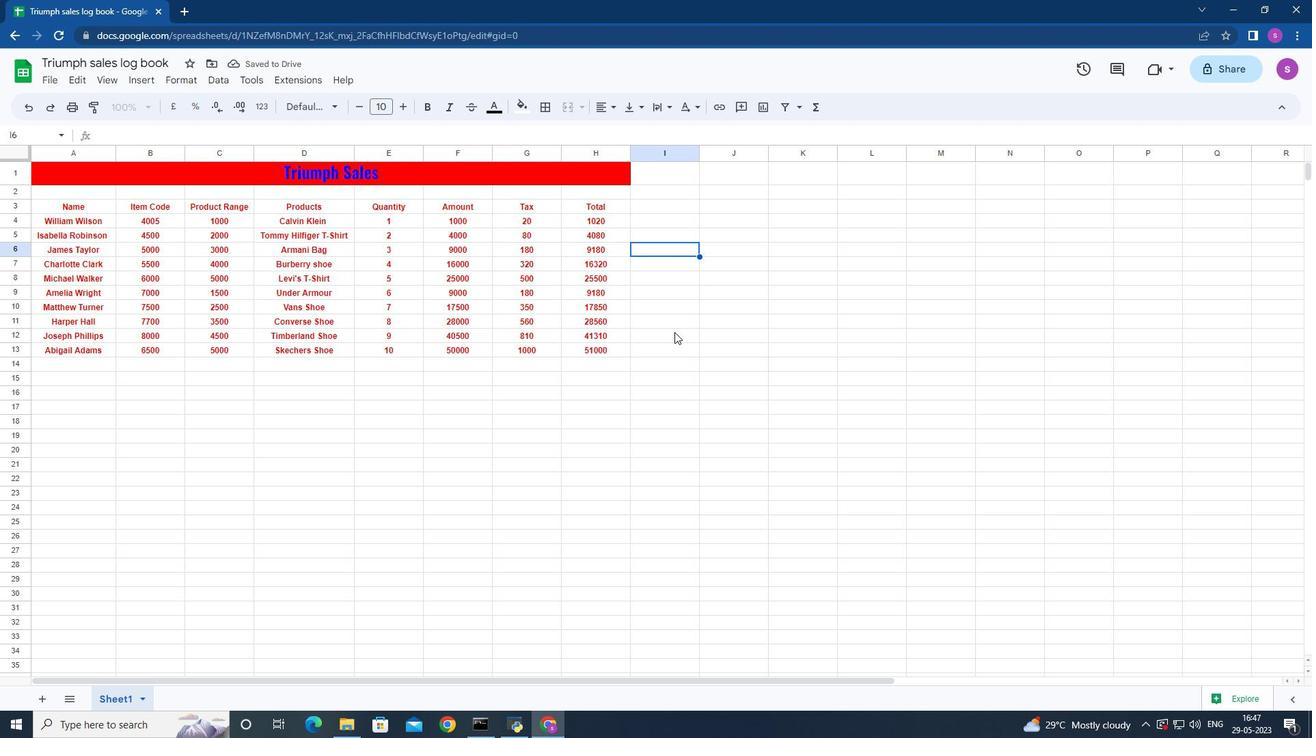 
Action: Mouse scrolled (672, 328) with delta (0, 0)
Screenshot: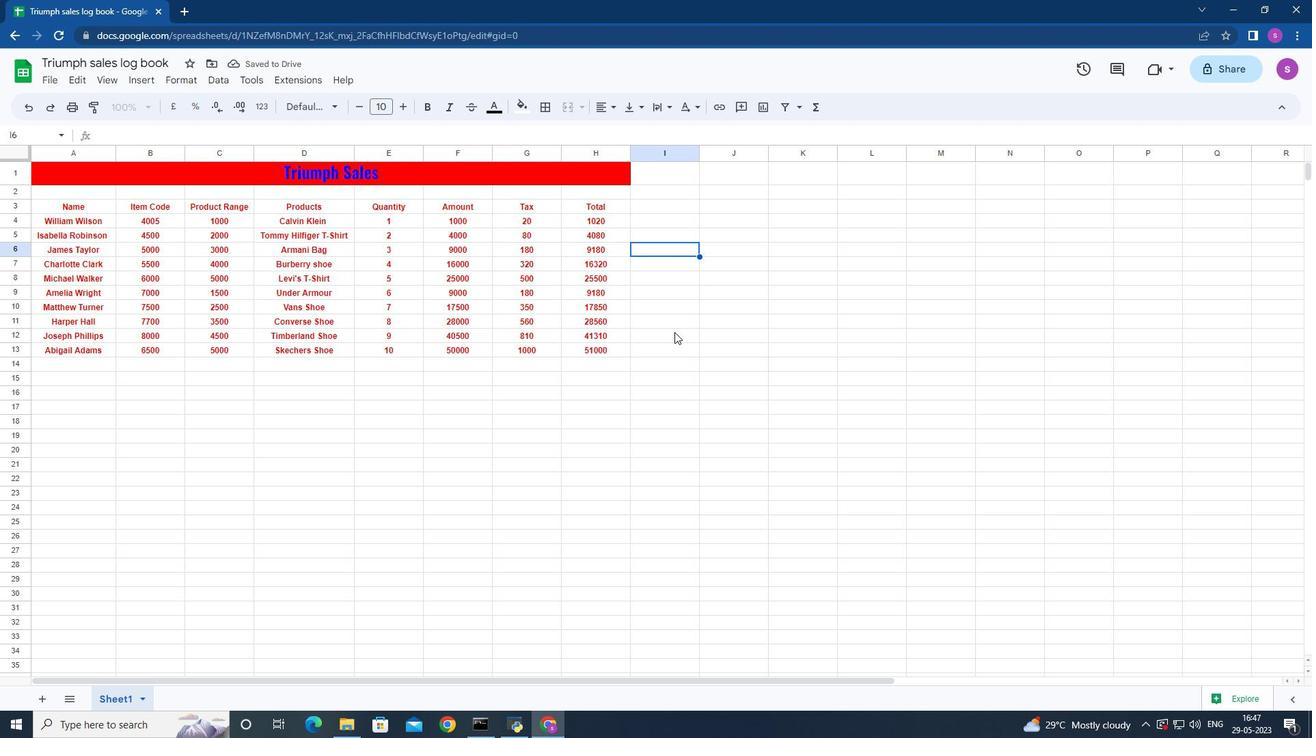 
Action: Mouse moved to (672, 328)
Screenshot: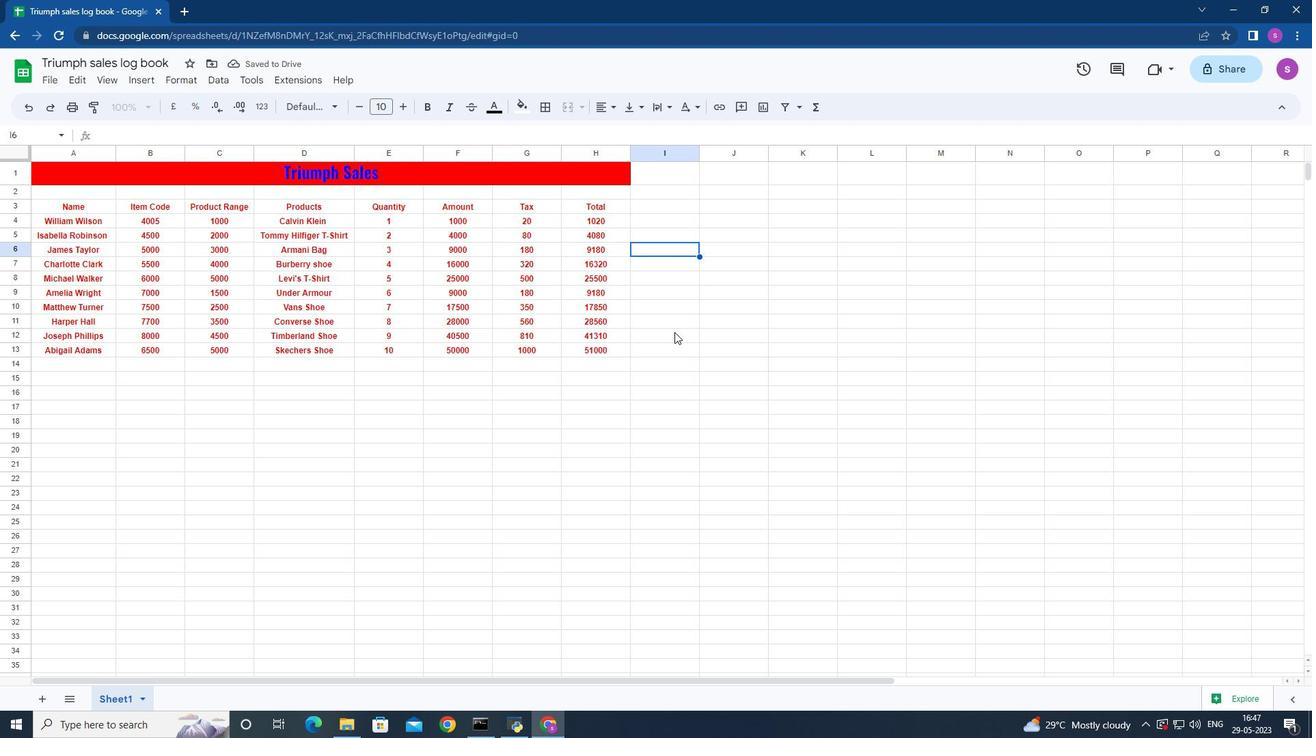 
Action: Mouse scrolled (672, 329) with delta (0, 0)
Screenshot: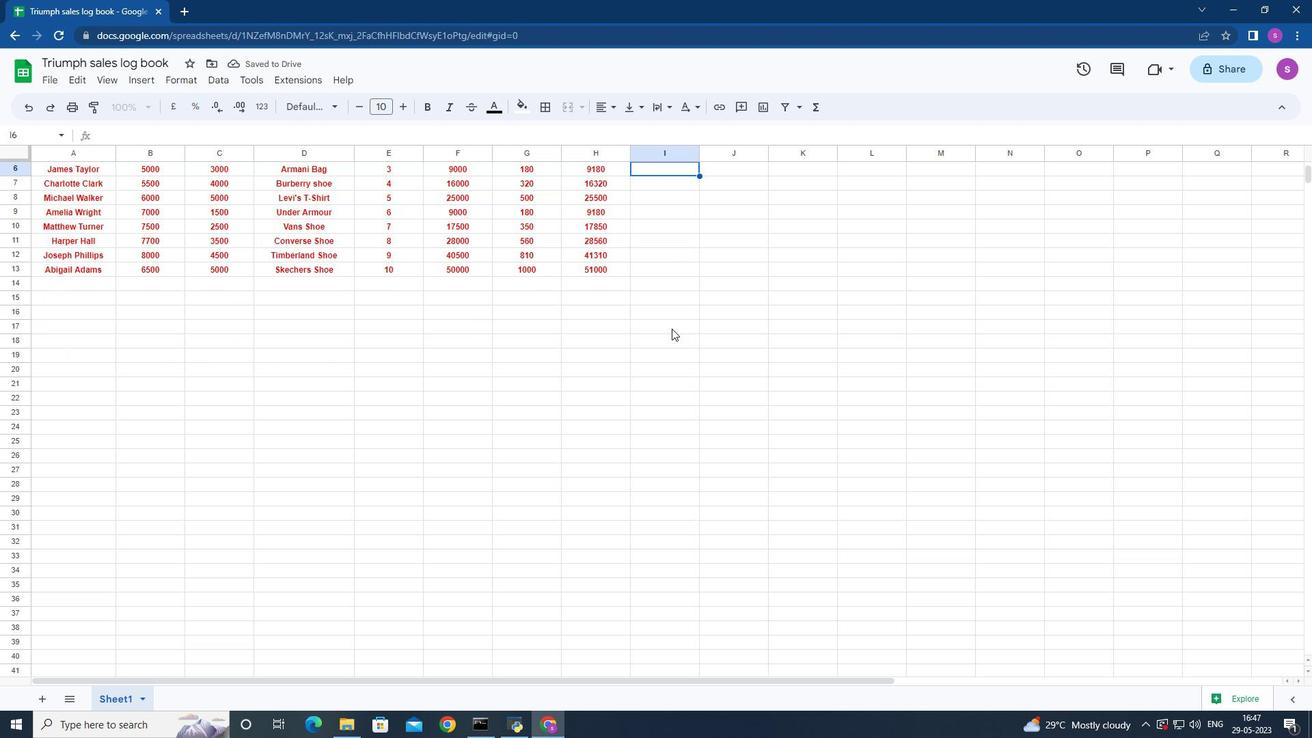 
Action: Mouse moved to (672, 328)
Screenshot: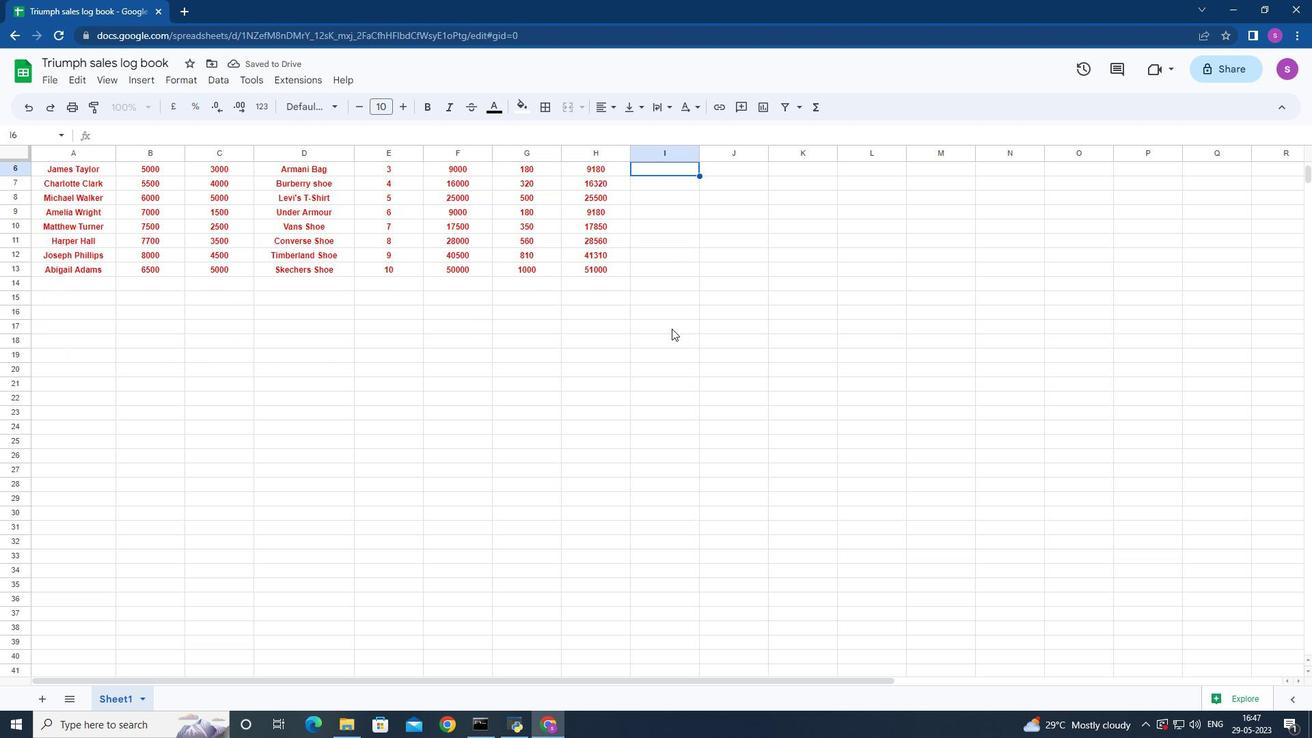 
Action: Mouse scrolled (672, 329) with delta (0, 0)
Screenshot: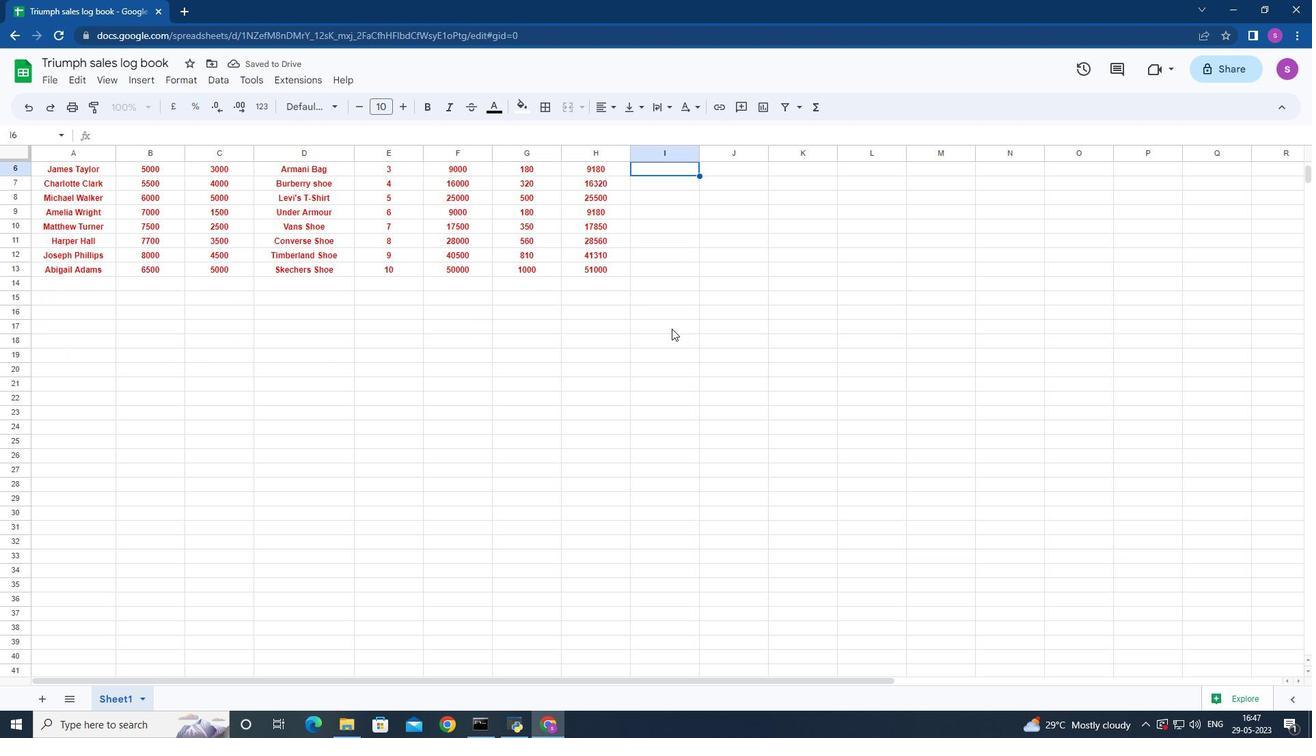 
Action: Mouse moved to (672, 333)
Screenshot: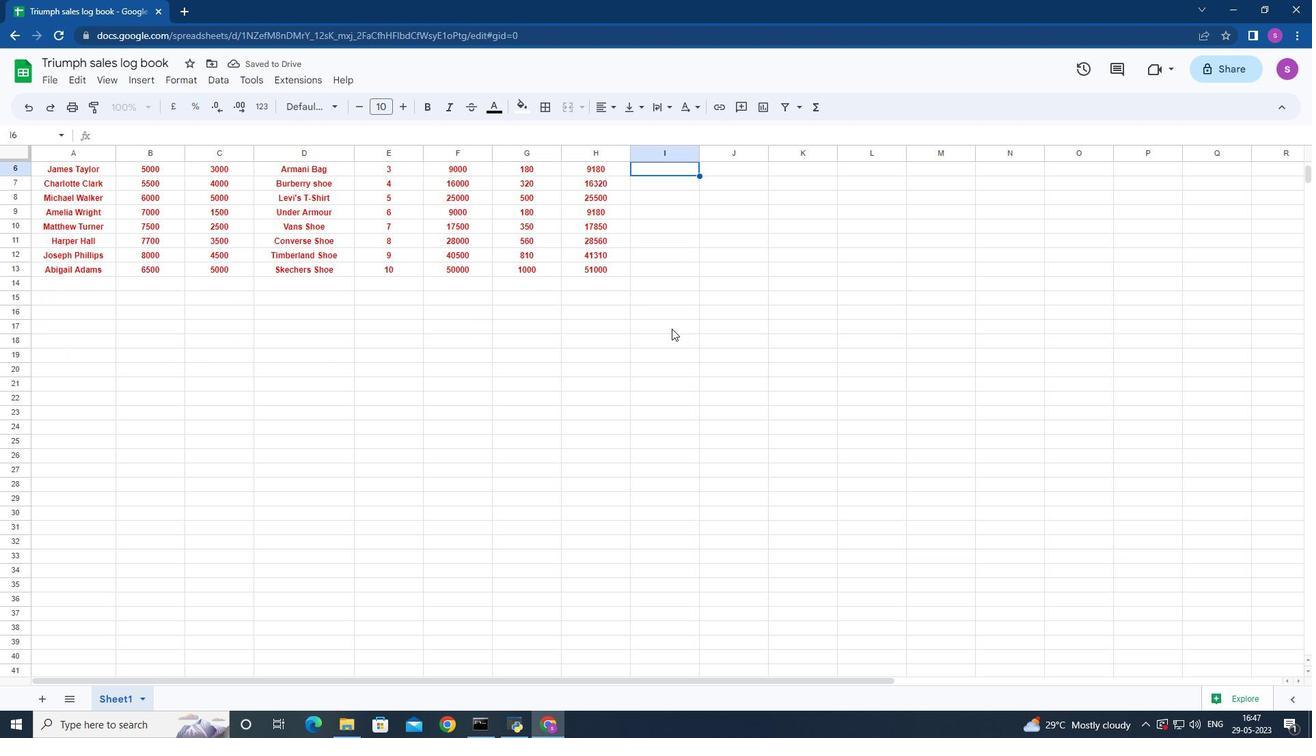 
Action: Mouse scrolled (672, 333) with delta (0, 0)
Screenshot: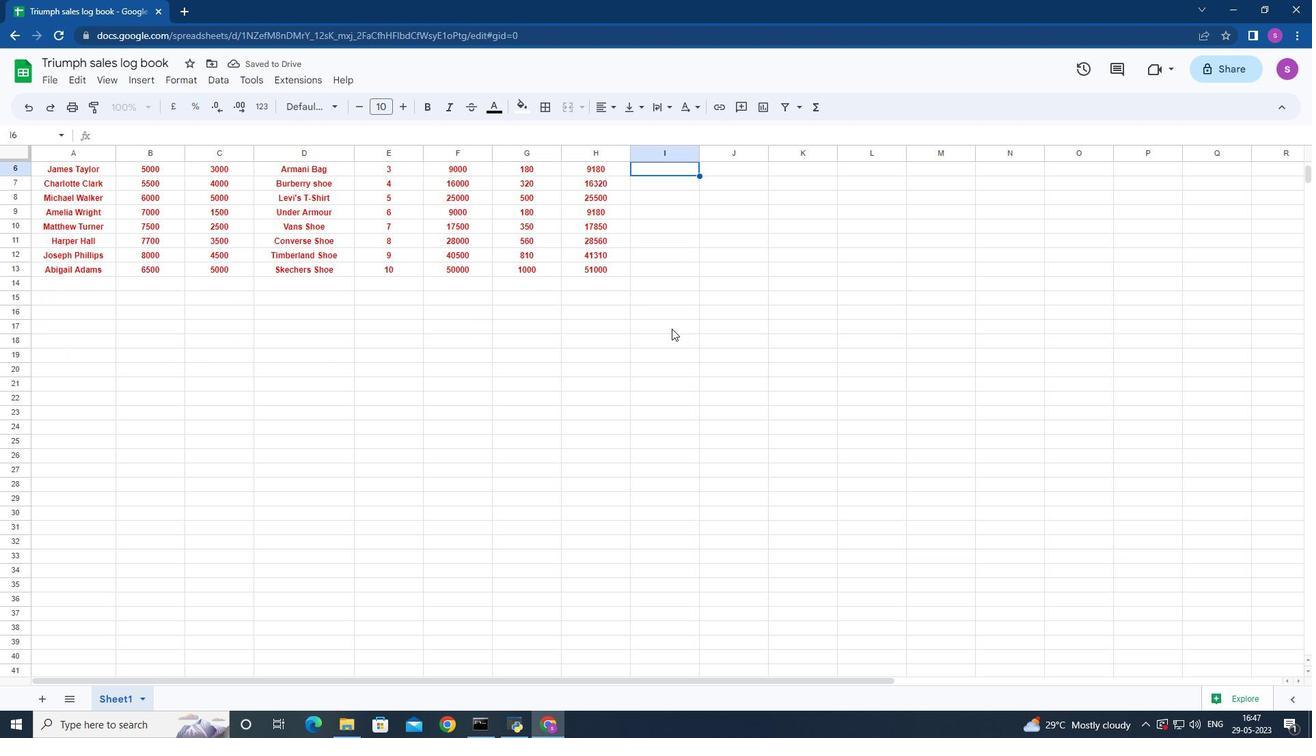 
Action: Mouse moved to (672, 335)
Screenshot: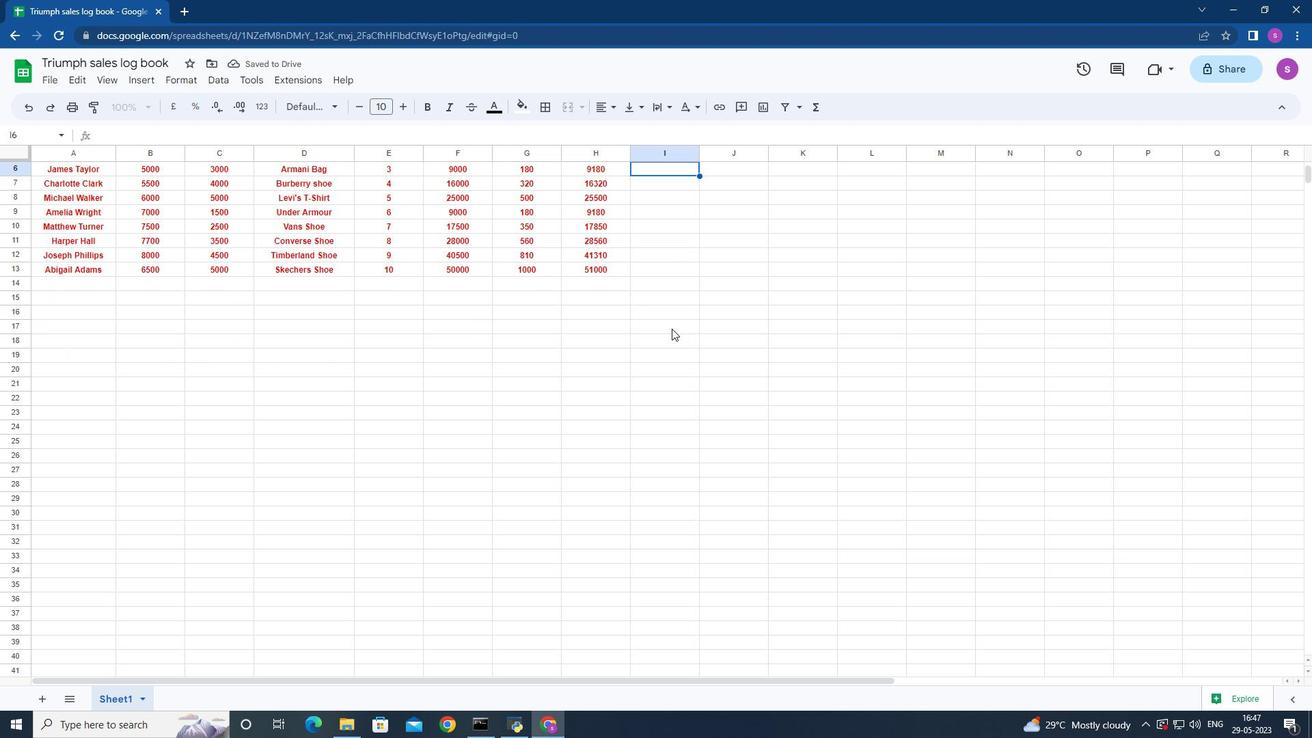 
Action: Mouse scrolled (672, 335) with delta (0, 0)
Screenshot: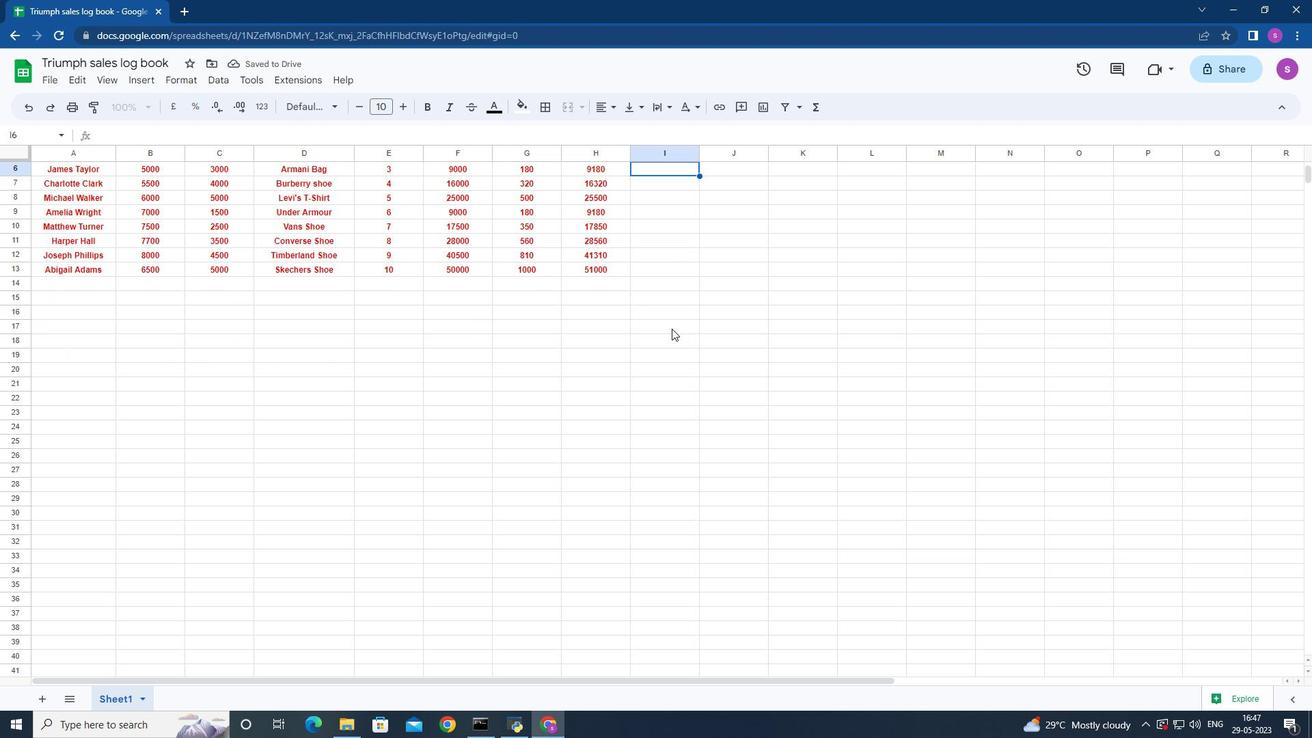 
Action: Mouse moved to (672, 339)
Screenshot: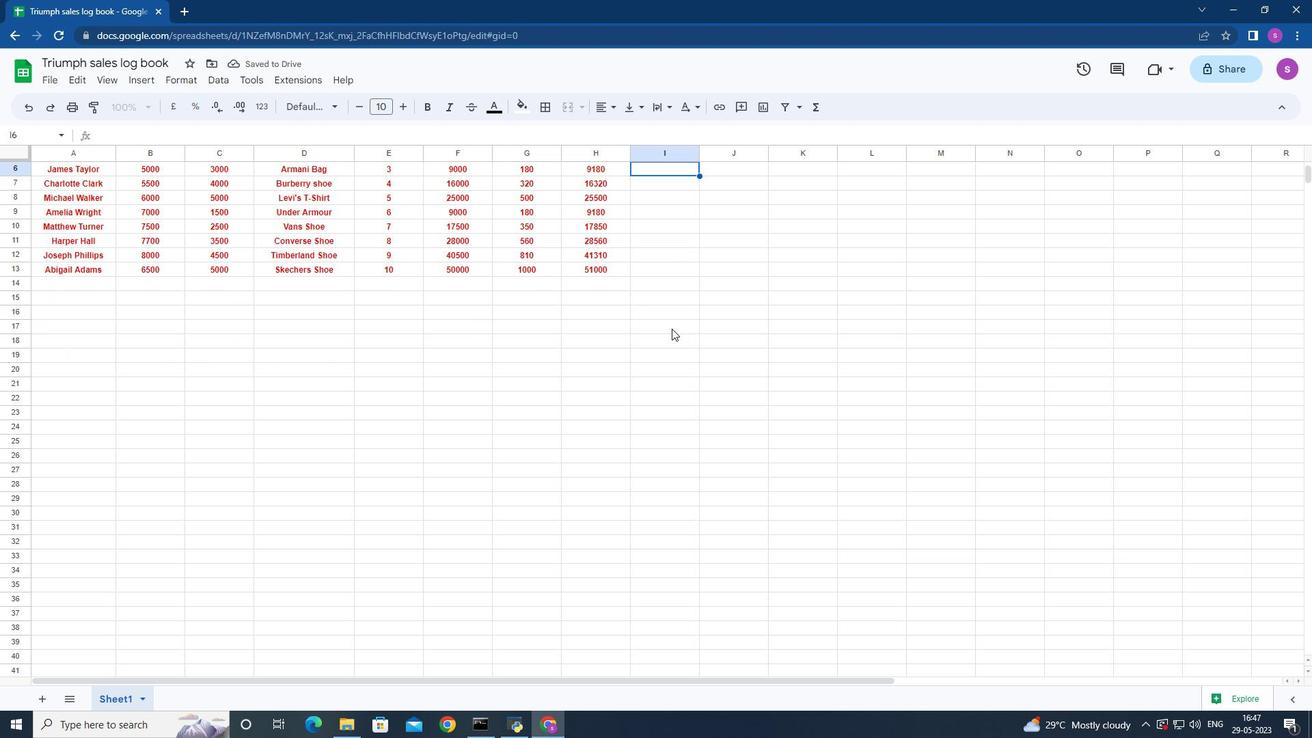 
Action: Mouse scrolled (672, 339) with delta (0, 0)
Screenshot: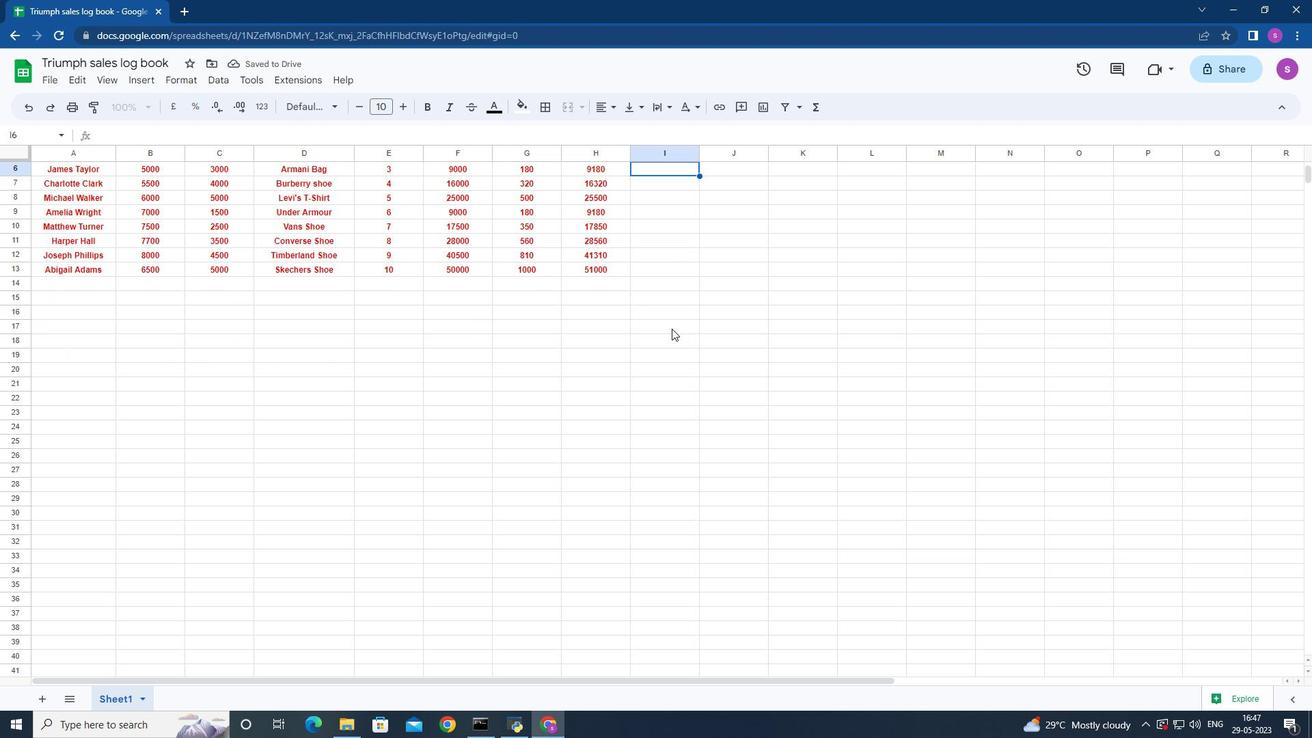 
Action: Mouse moved to (588, 224)
Screenshot: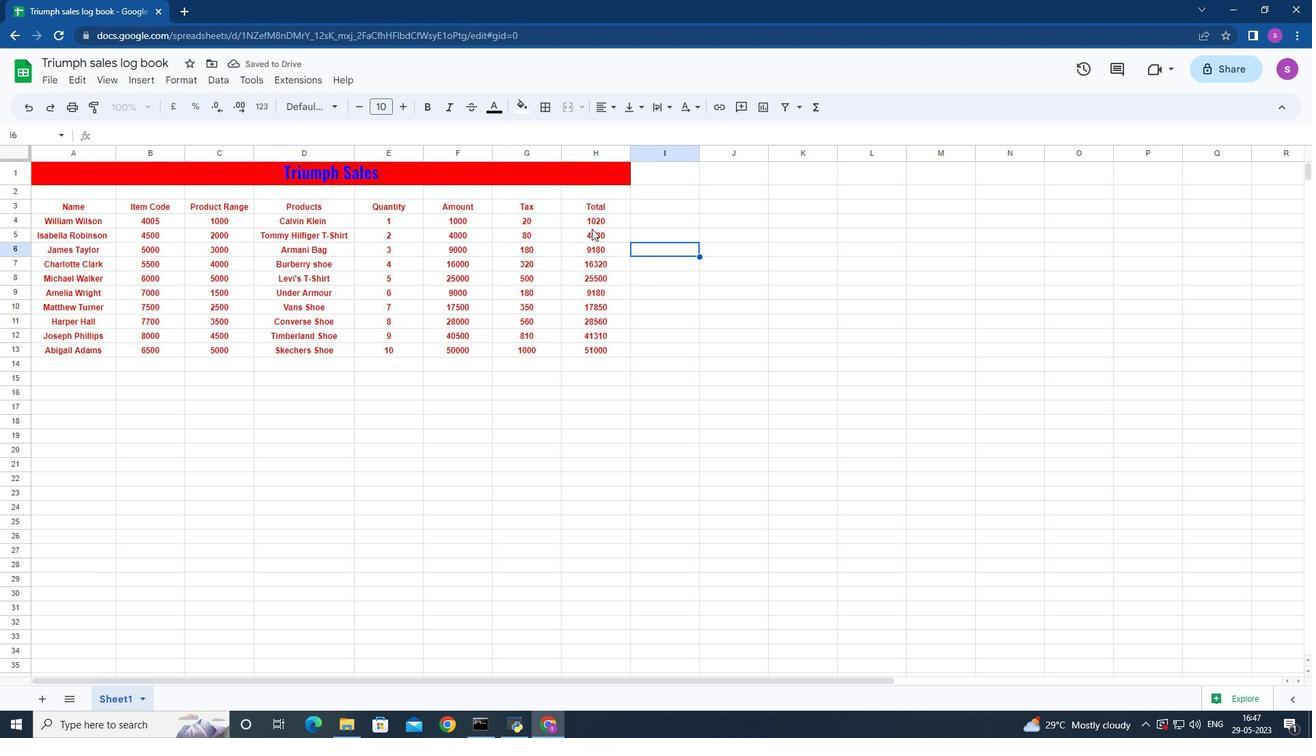 
Action: Mouse pressed left at (588, 224)
Screenshot: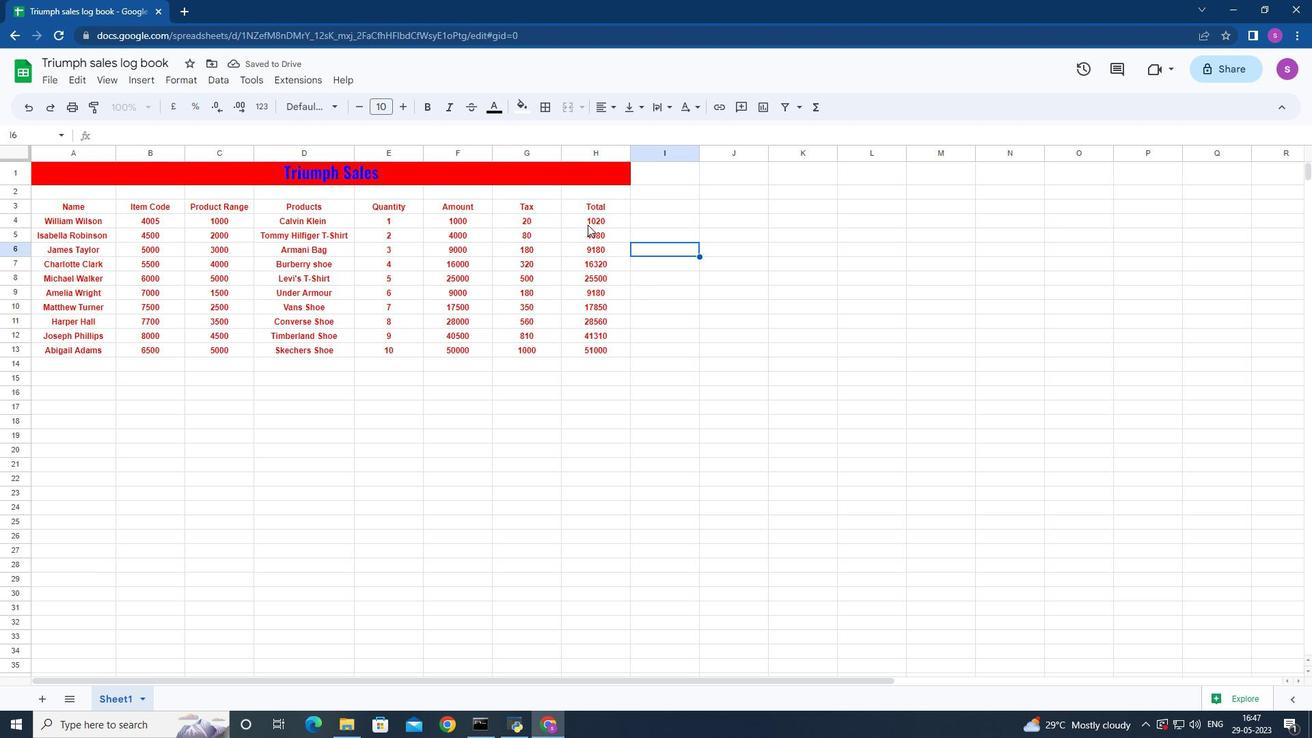 
